 Task: Look for space in Zürich (Kreis 7), Switzerland from 9th June, 2023 to 11th June, 2023 for 2 adults in price range Rs.6000 to Rs.10000. Place can be entire place with 2 bedrooms having 2 beds and 1 bathroom. Property type can be house, flat, guest house. Amenities needed are: wifi. Booking option can be shelf check-in. Required host language is English.
Action: Mouse moved to (451, 82)
Screenshot: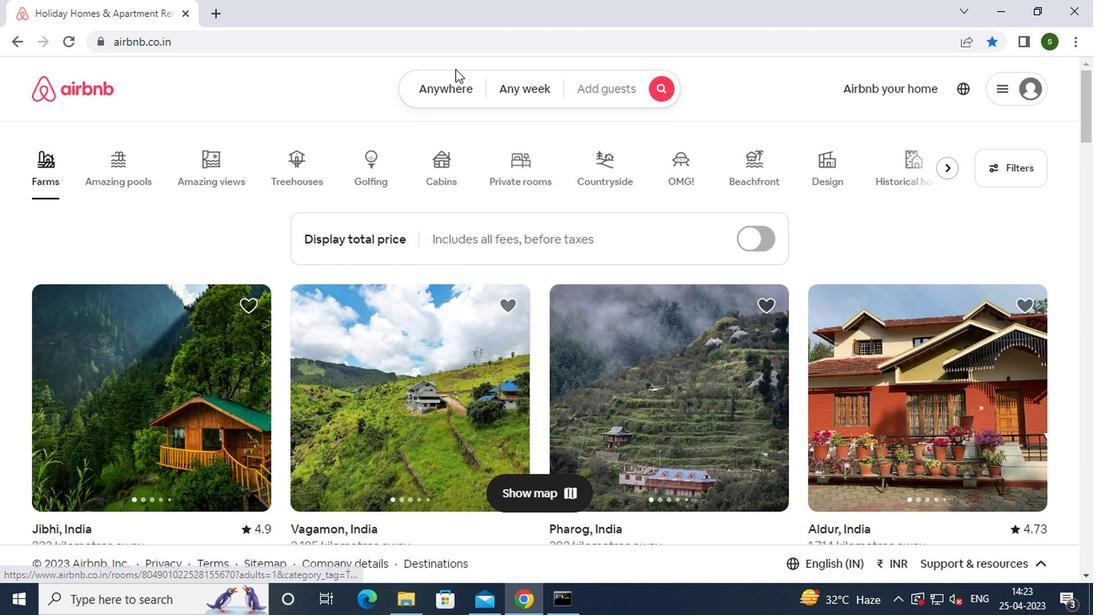 
Action: Mouse pressed left at (451, 82)
Screenshot: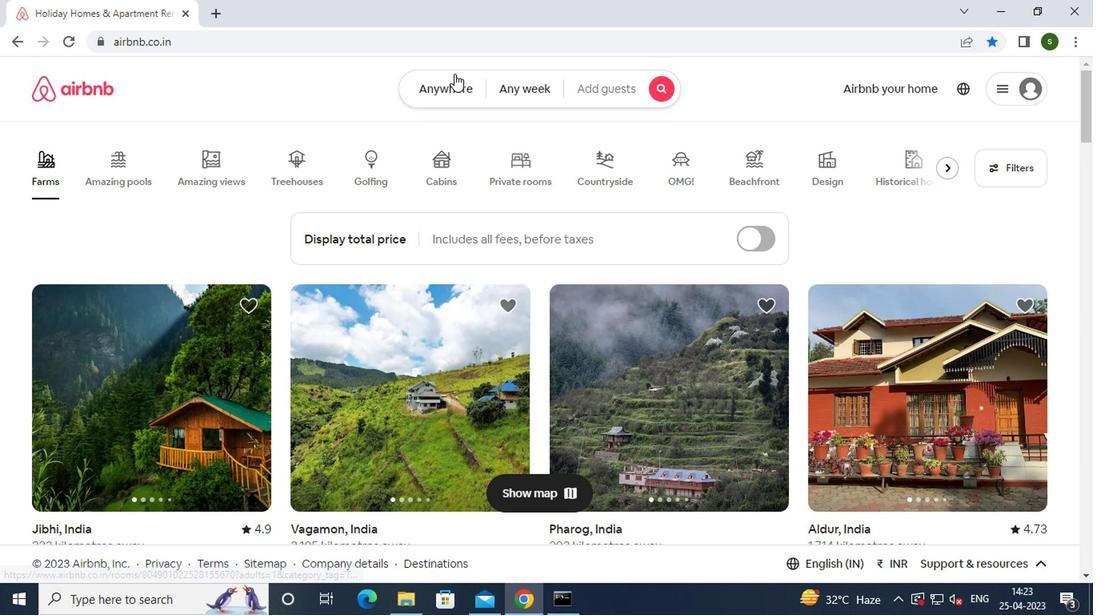
Action: Mouse moved to (343, 140)
Screenshot: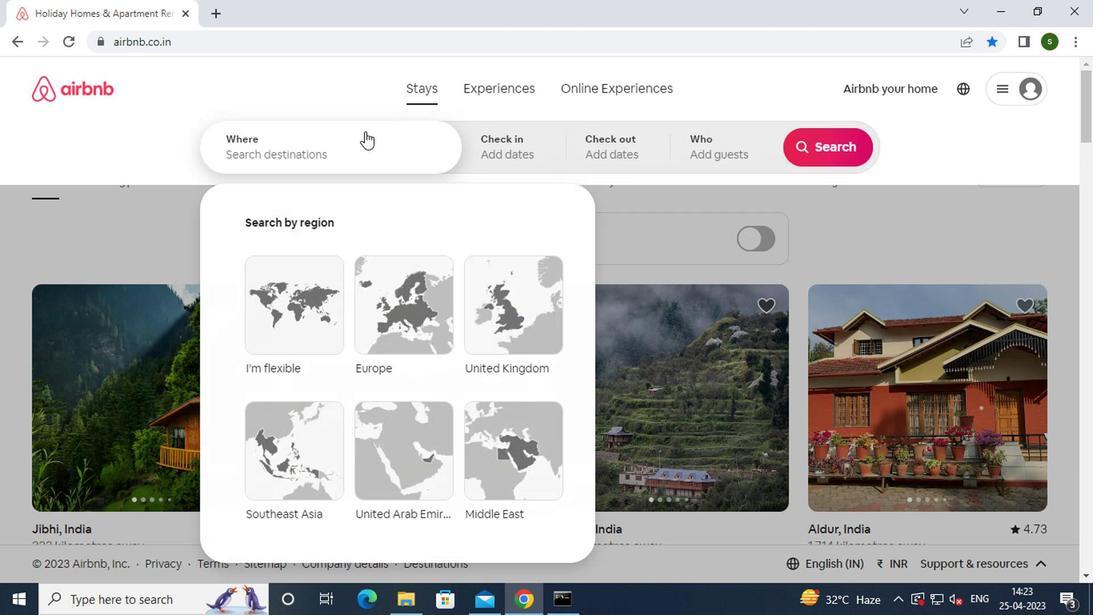 
Action: Mouse pressed left at (343, 140)
Screenshot: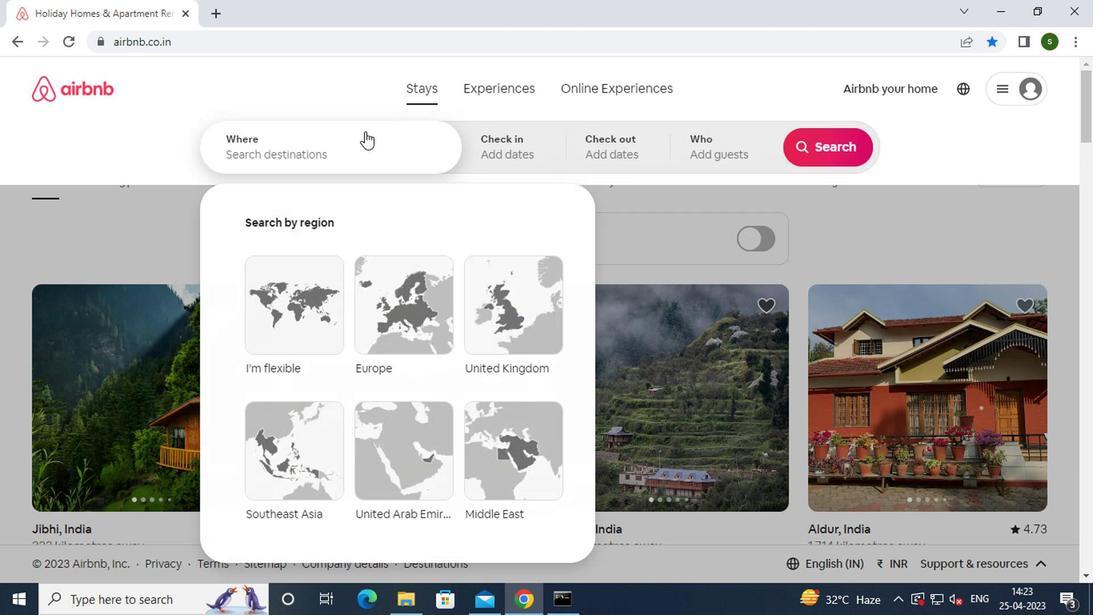 
Action: Key pressed z<Key.caps_lock>urich<Key.space><Key.shift_r>(<Key.caps_lock>k<Key.caps_lock>reis<Key.space>7<Key.shift_r><Key.shift_r><Key.shift_r>),<Key.space><Key.caps_lock>s<Key.caps_lock>witzerland<Key.enter>
Screenshot: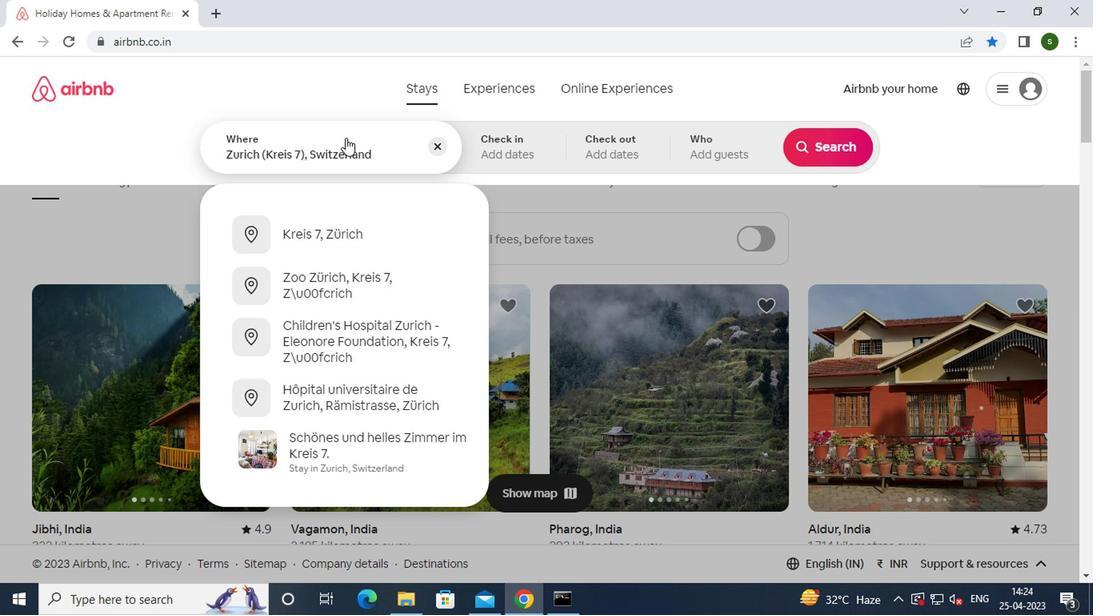 
Action: Mouse moved to (809, 282)
Screenshot: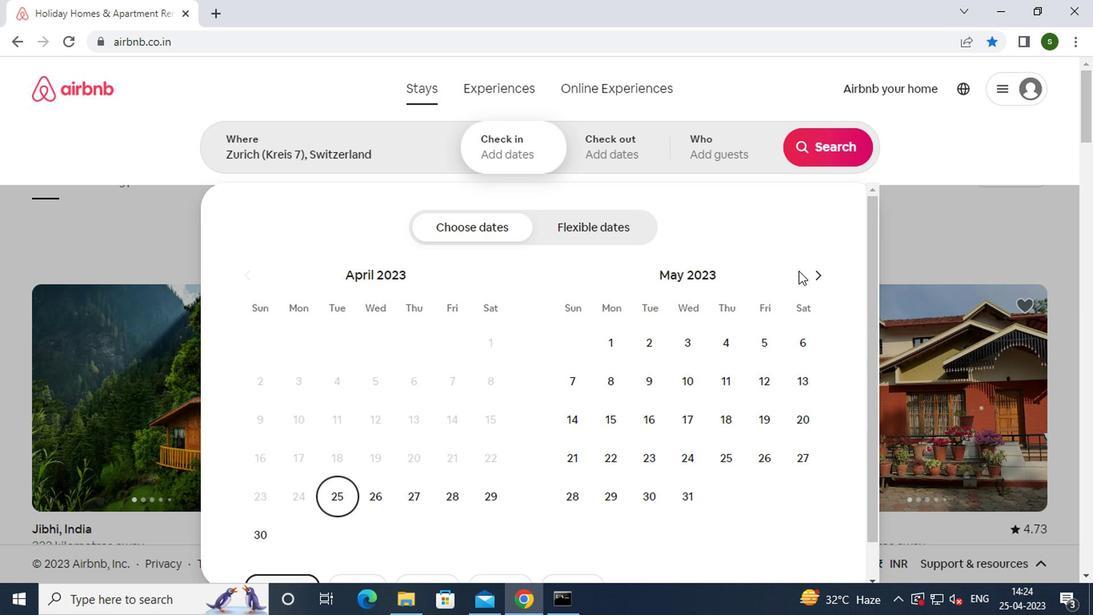 
Action: Mouse pressed left at (809, 282)
Screenshot: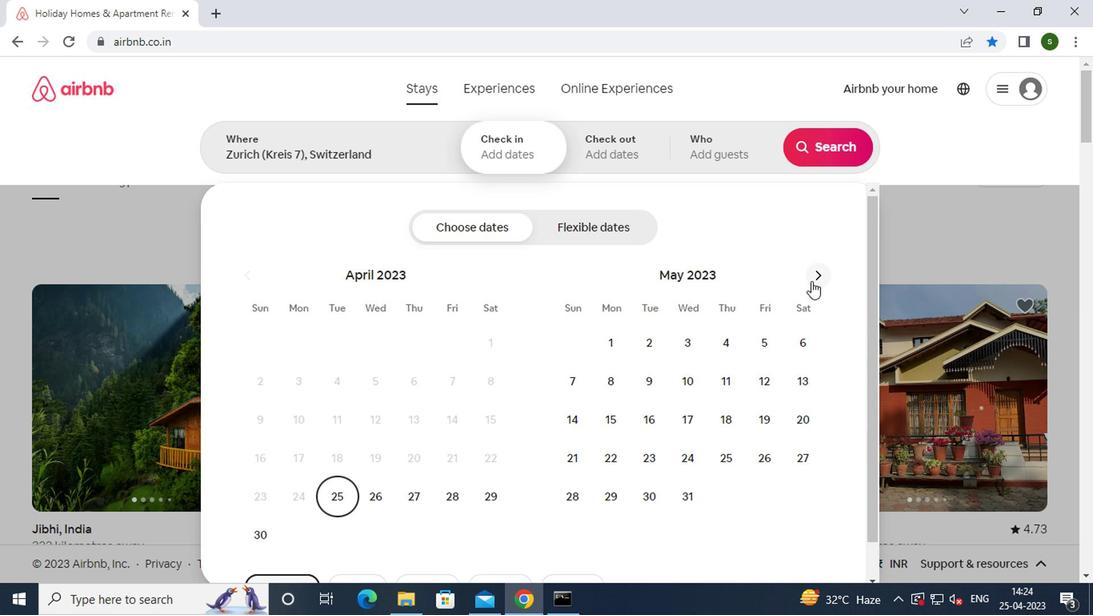 
Action: Mouse moved to (764, 379)
Screenshot: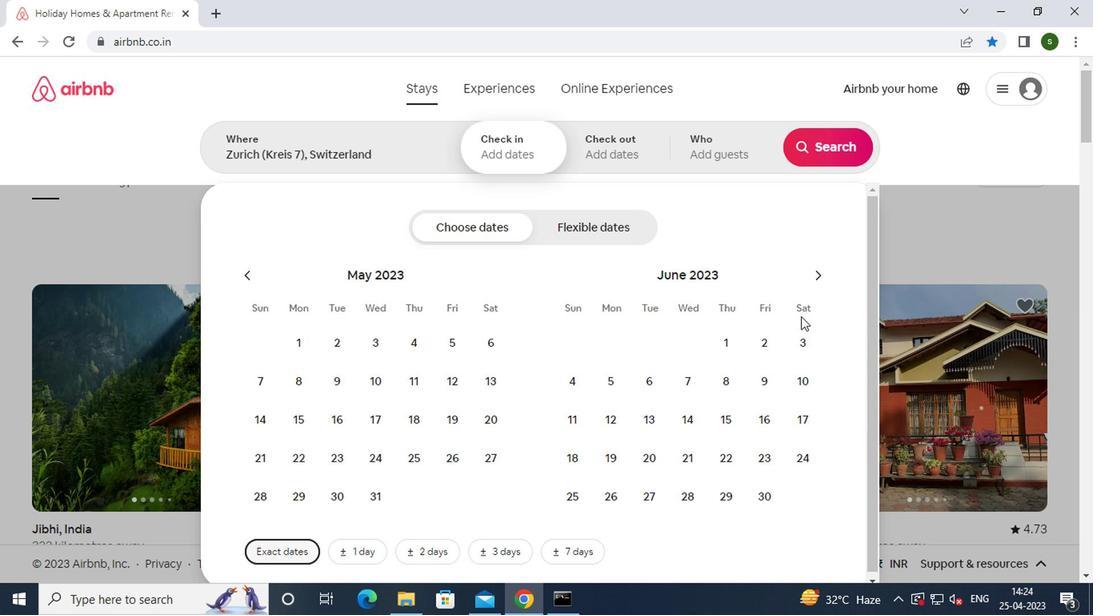 
Action: Mouse pressed left at (764, 379)
Screenshot: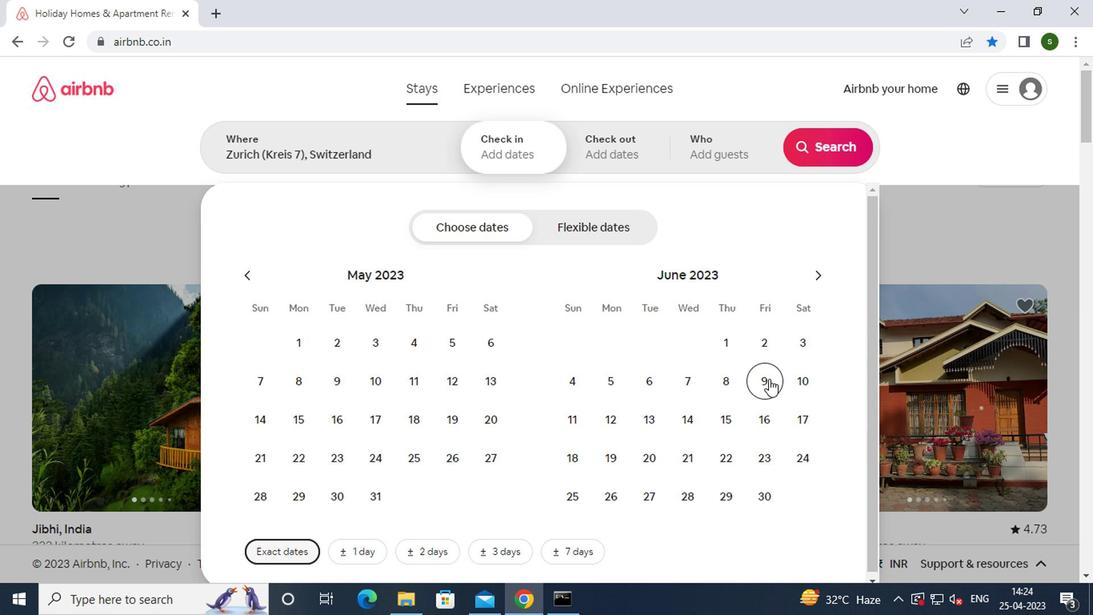 
Action: Mouse moved to (579, 420)
Screenshot: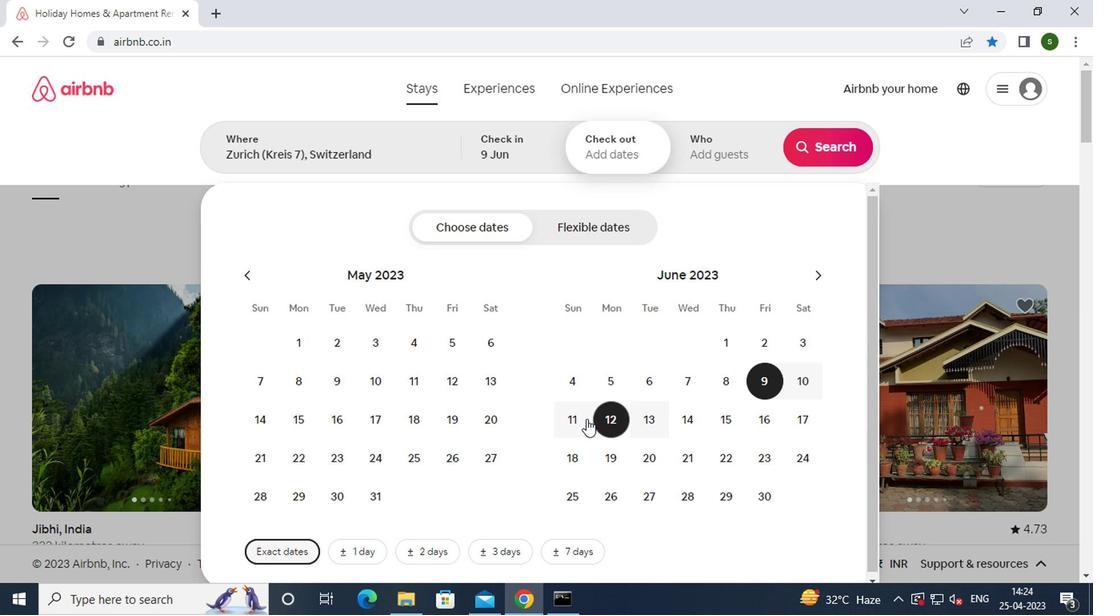 
Action: Mouse pressed left at (579, 420)
Screenshot: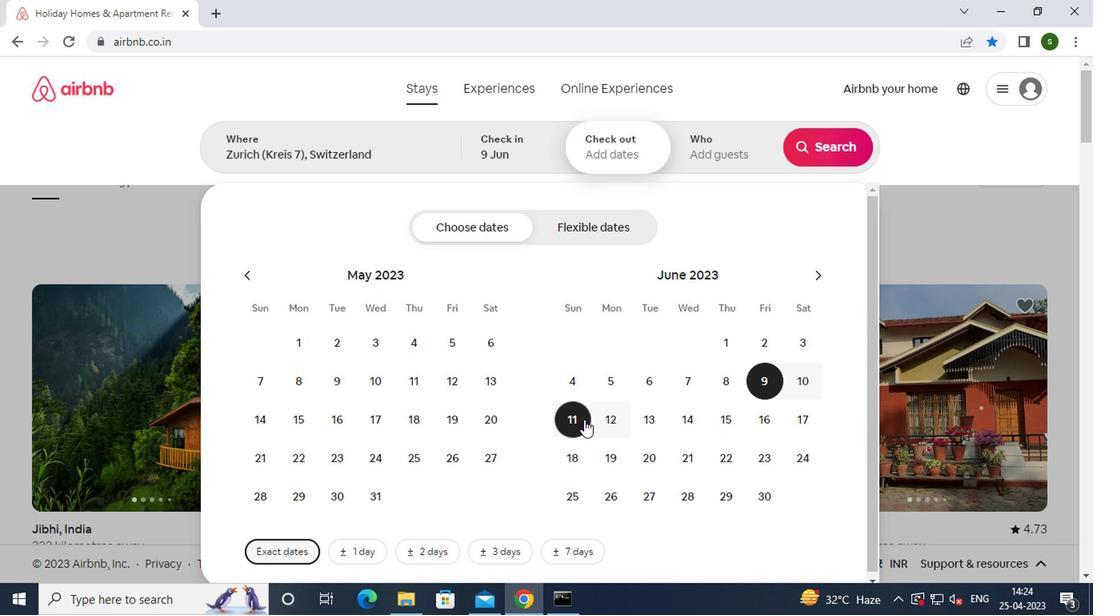 
Action: Mouse moved to (721, 157)
Screenshot: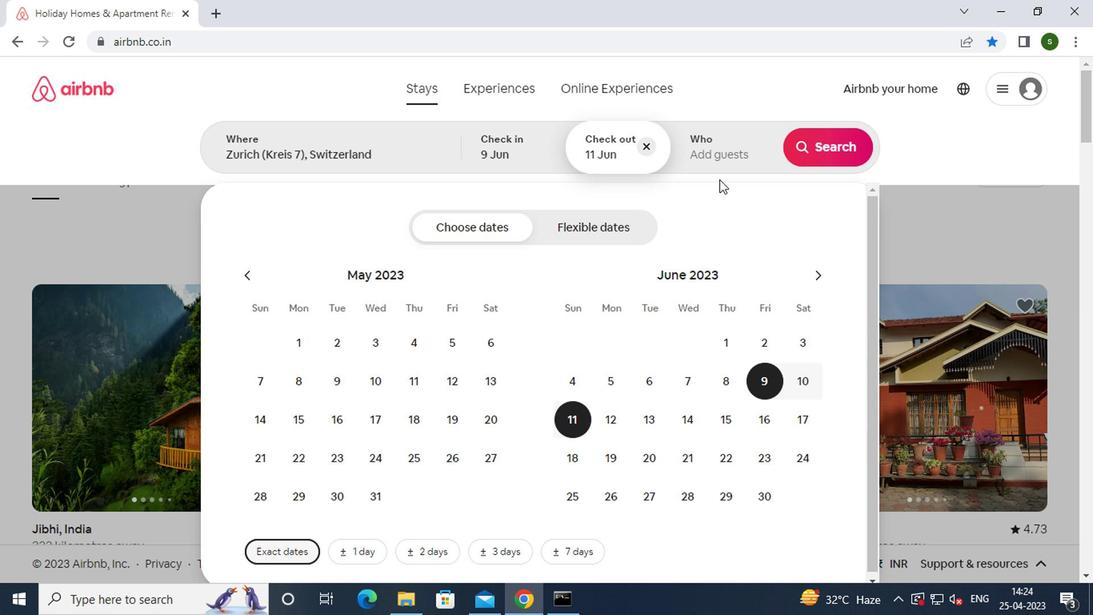 
Action: Mouse pressed left at (721, 157)
Screenshot: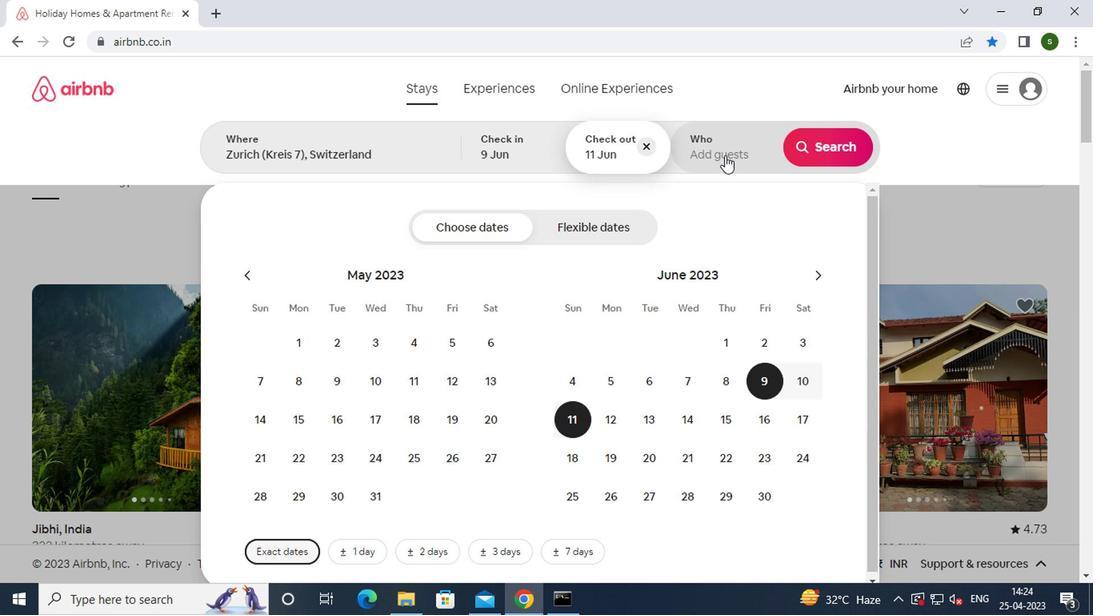 
Action: Mouse moved to (831, 234)
Screenshot: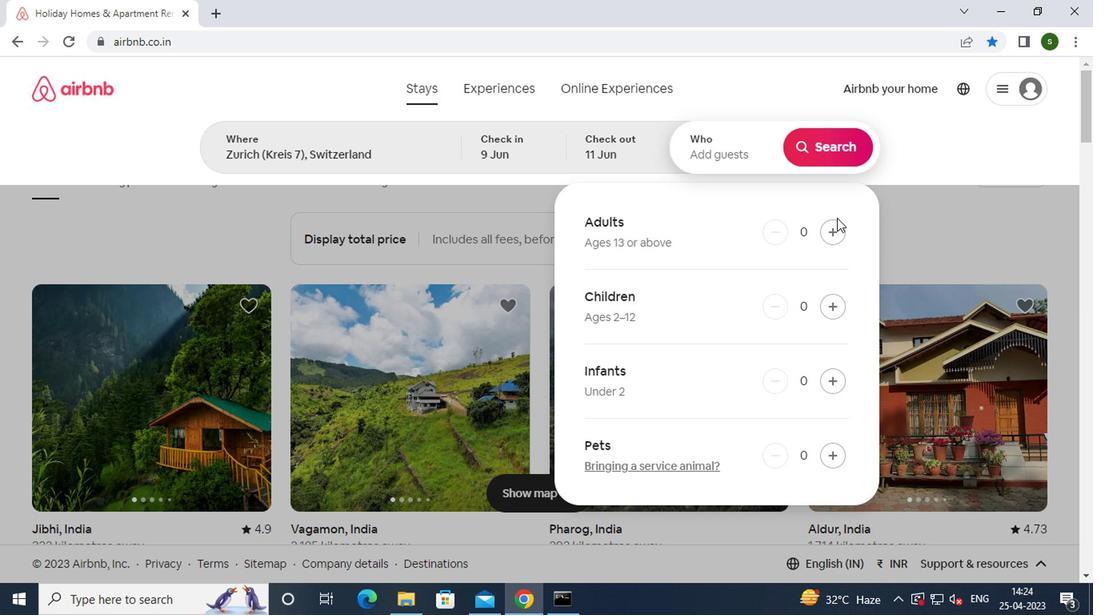 
Action: Mouse pressed left at (831, 234)
Screenshot: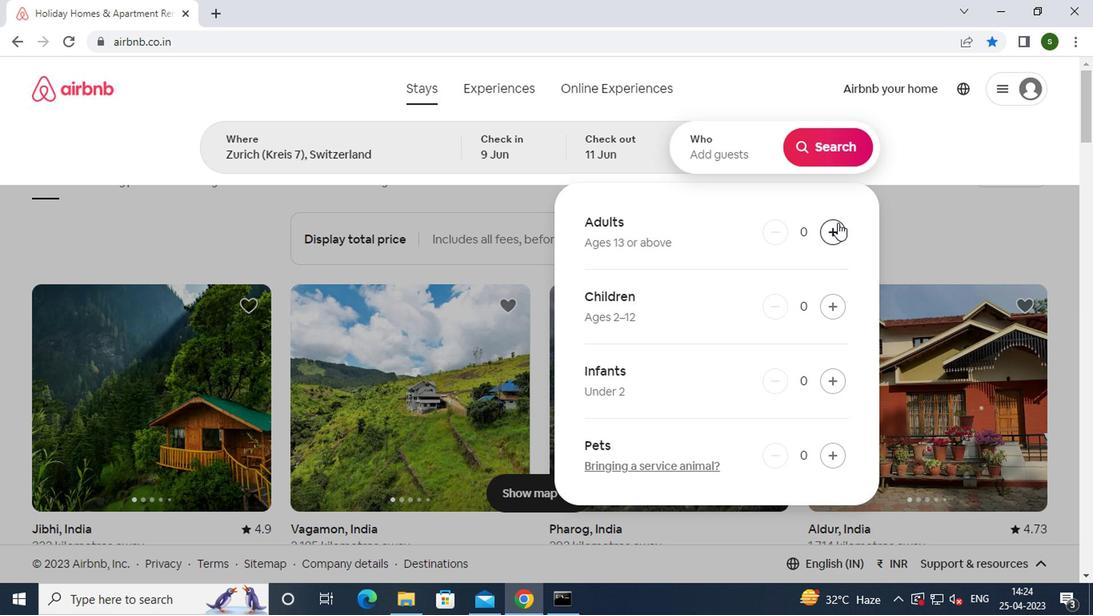 
Action: Mouse pressed left at (831, 234)
Screenshot: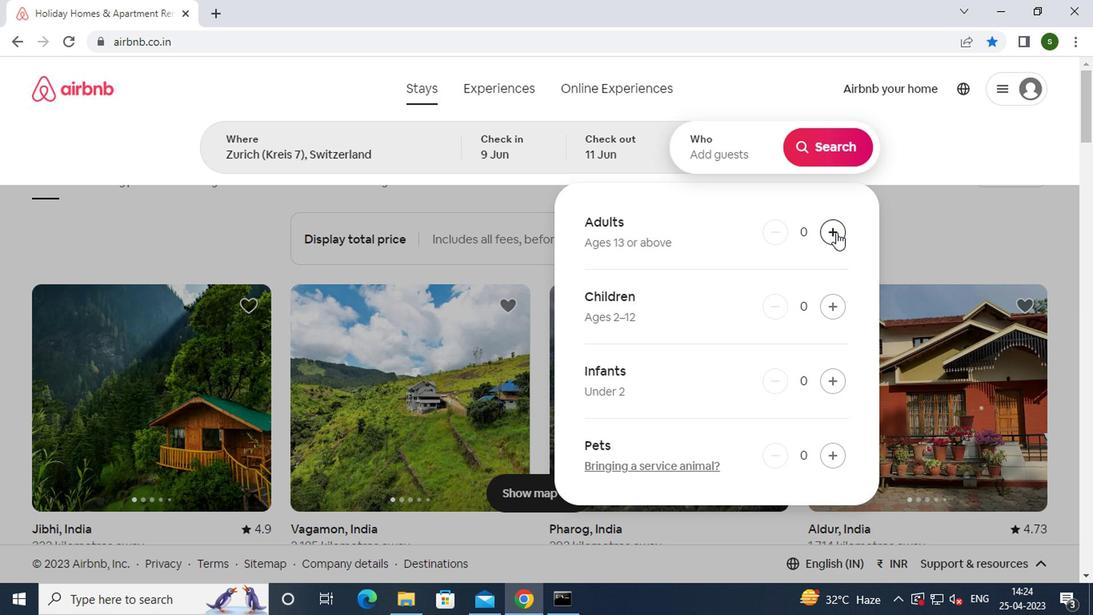 
Action: Mouse moved to (828, 154)
Screenshot: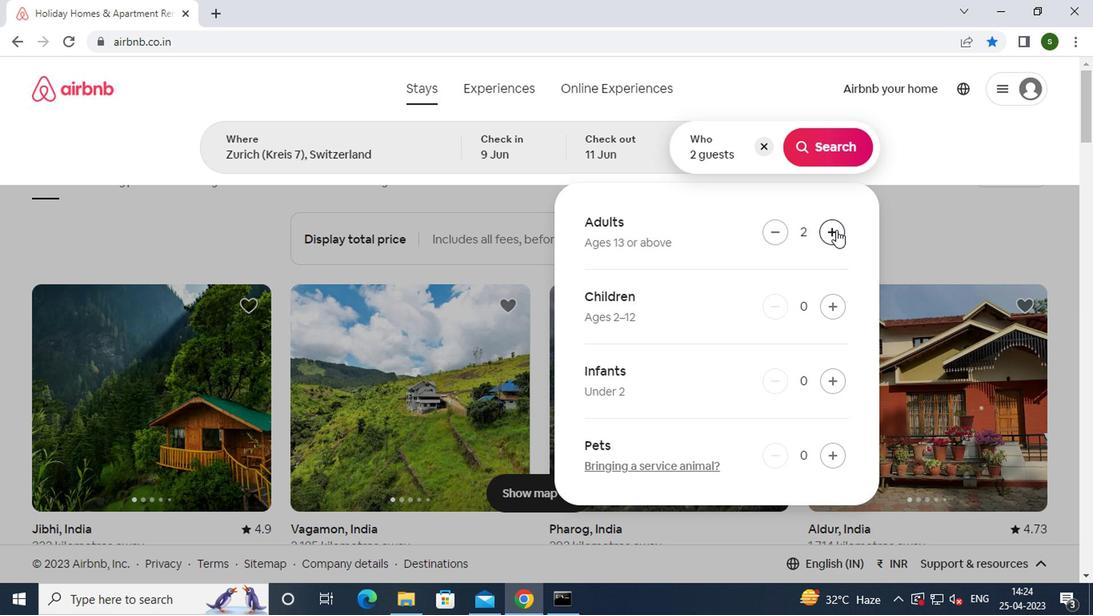 
Action: Mouse pressed left at (828, 154)
Screenshot: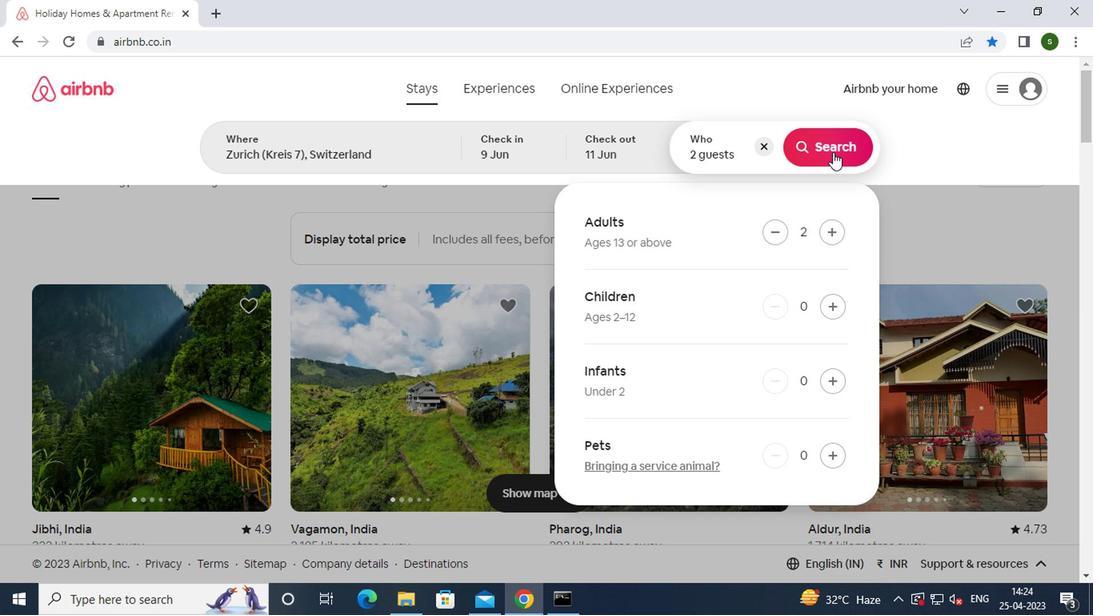 
Action: Mouse moved to (1020, 166)
Screenshot: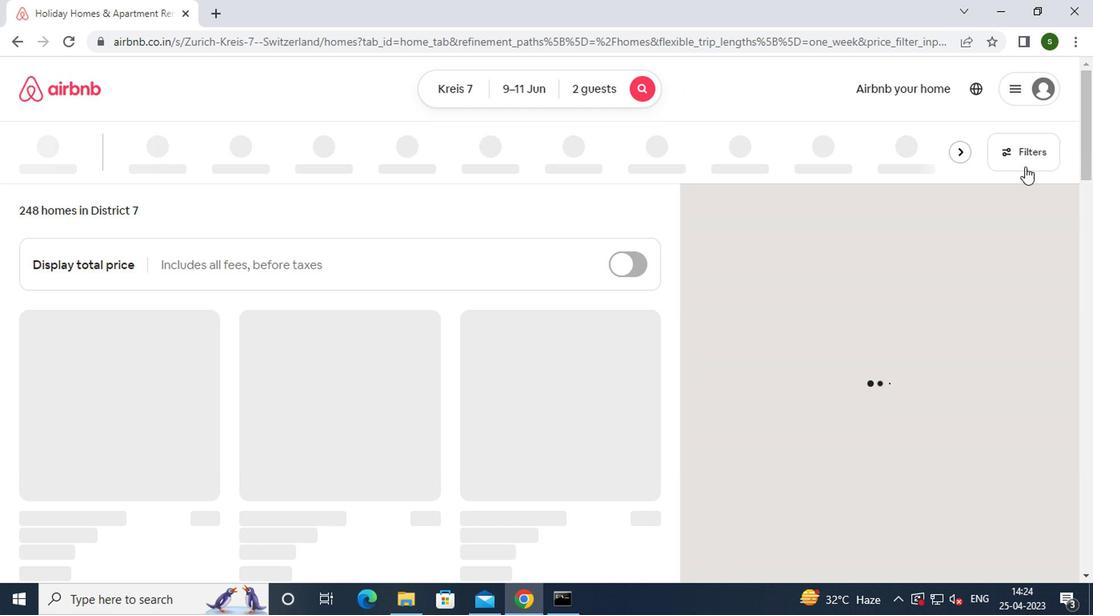 
Action: Mouse pressed left at (1020, 166)
Screenshot: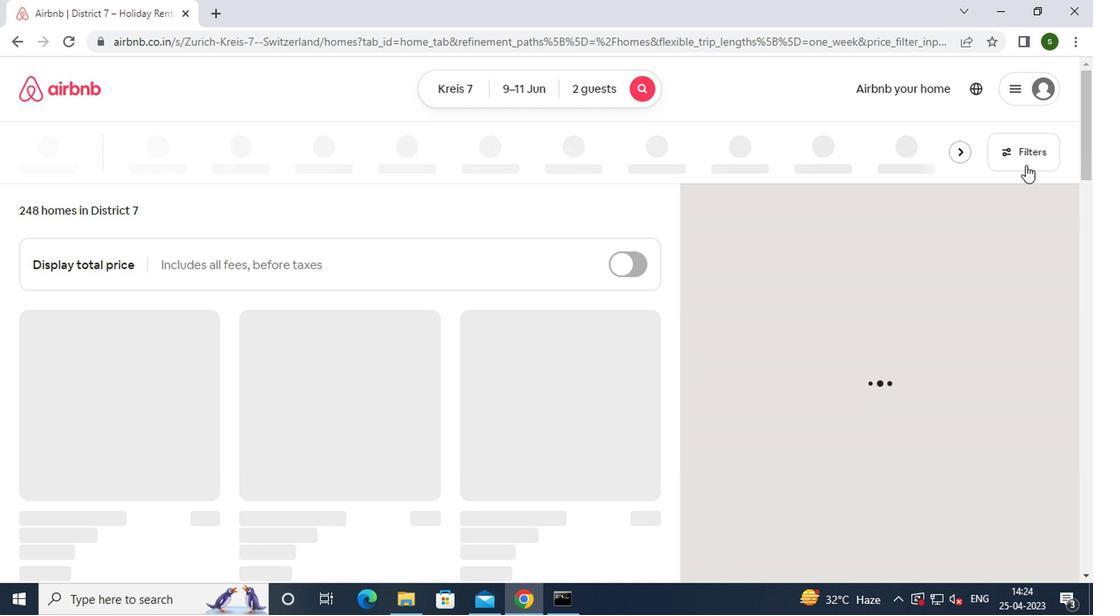 
Action: Mouse moved to (449, 350)
Screenshot: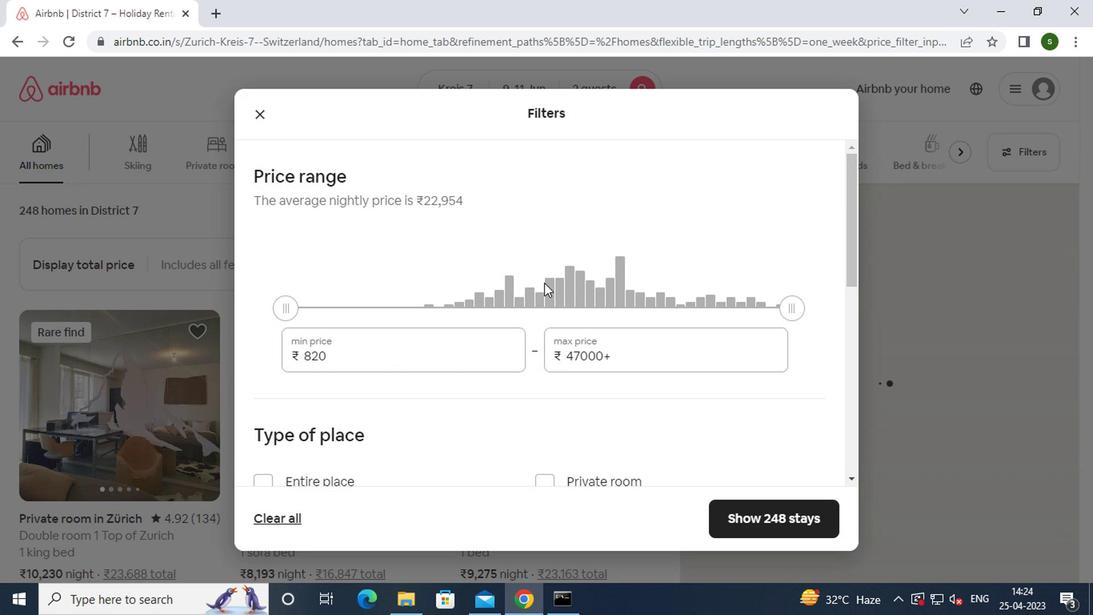 
Action: Mouse pressed left at (449, 350)
Screenshot: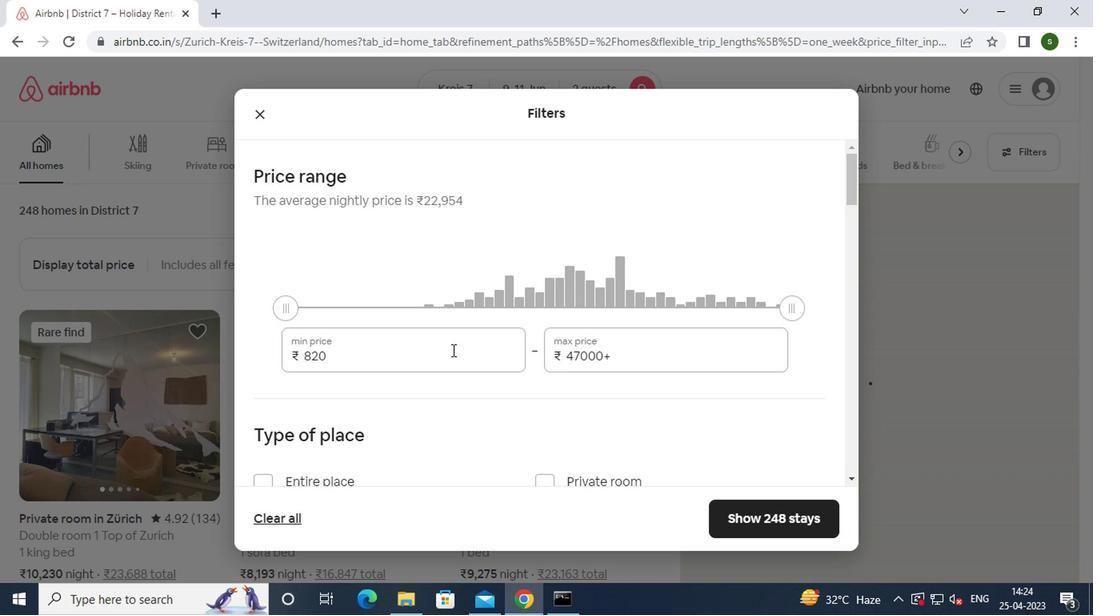 
Action: Key pressed <Key.backspace><Key.backspace><Key.backspace><Key.backspace><Key.backspace>6000
Screenshot: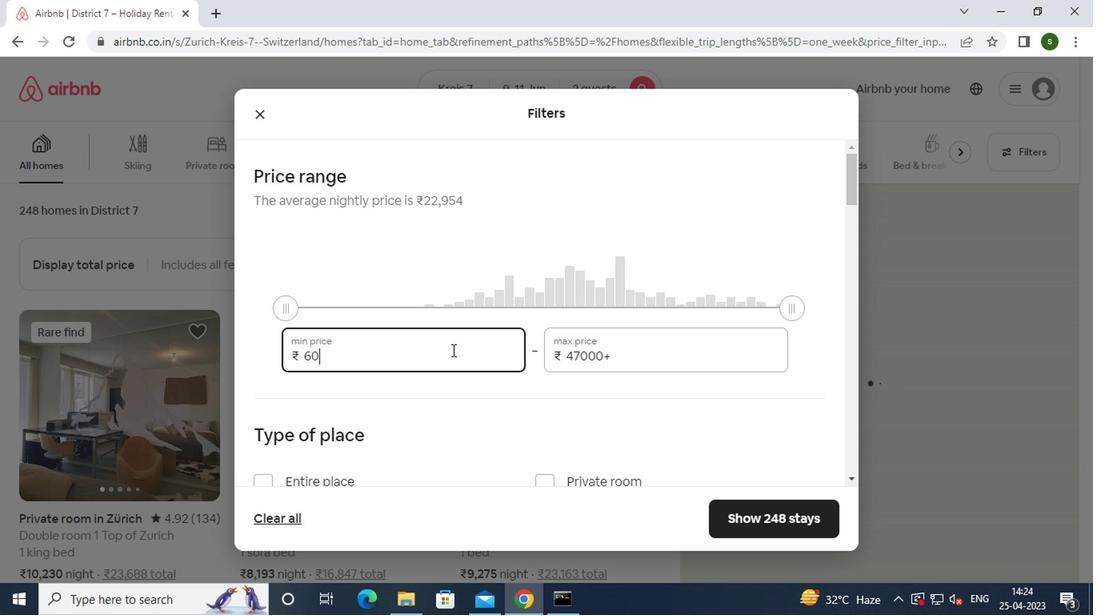 
Action: Mouse moved to (635, 358)
Screenshot: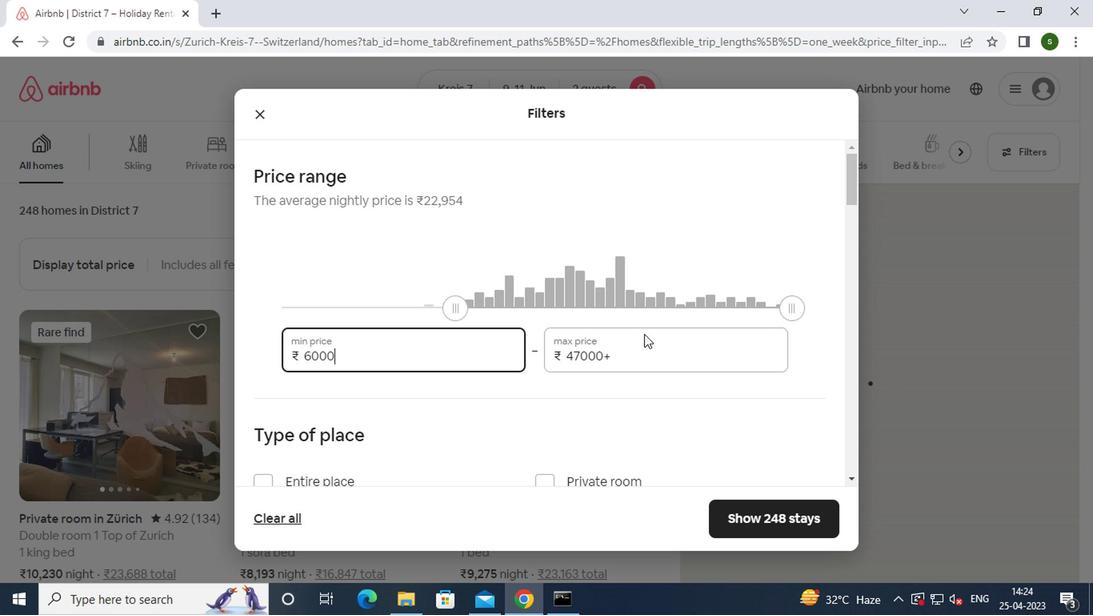 
Action: Mouse pressed left at (635, 358)
Screenshot: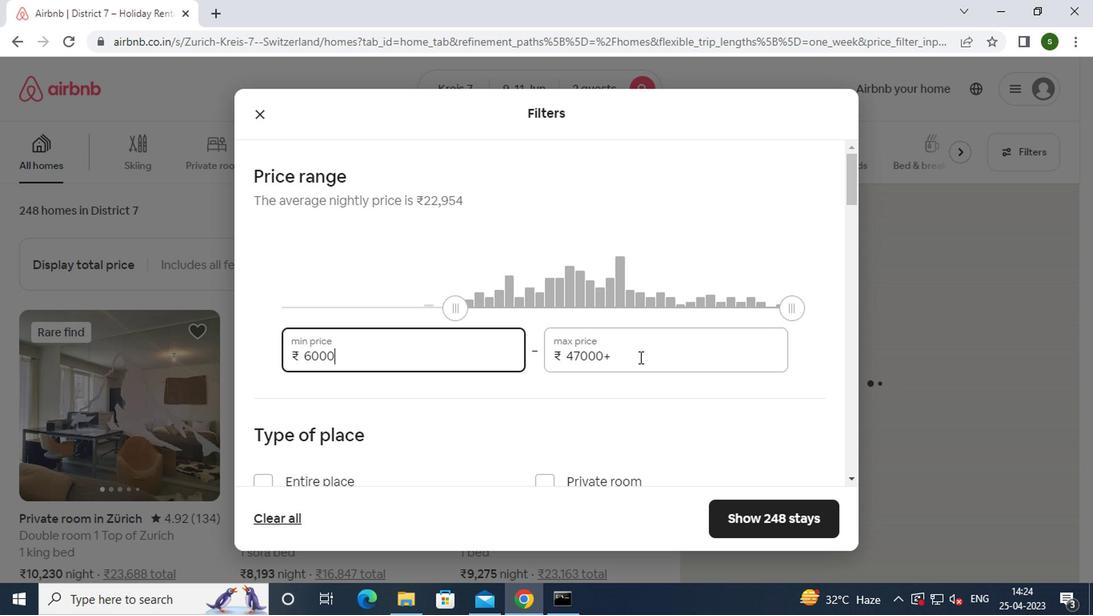 
Action: Key pressed <Key.backspace><Key.backspace><Key.backspace><Key.backspace><Key.backspace><Key.backspace><Key.backspace><Key.backspace><Key.backspace><Key.backspace><Key.backspace><Key.backspace><Key.backspace><Key.backspace>10000
Screenshot: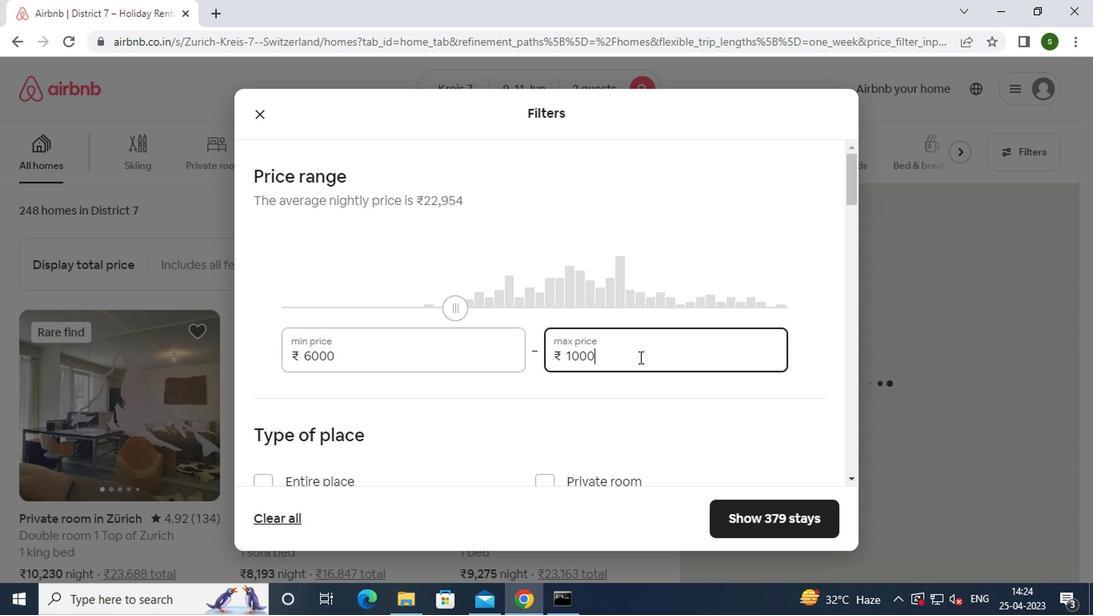 
Action: Mouse moved to (554, 366)
Screenshot: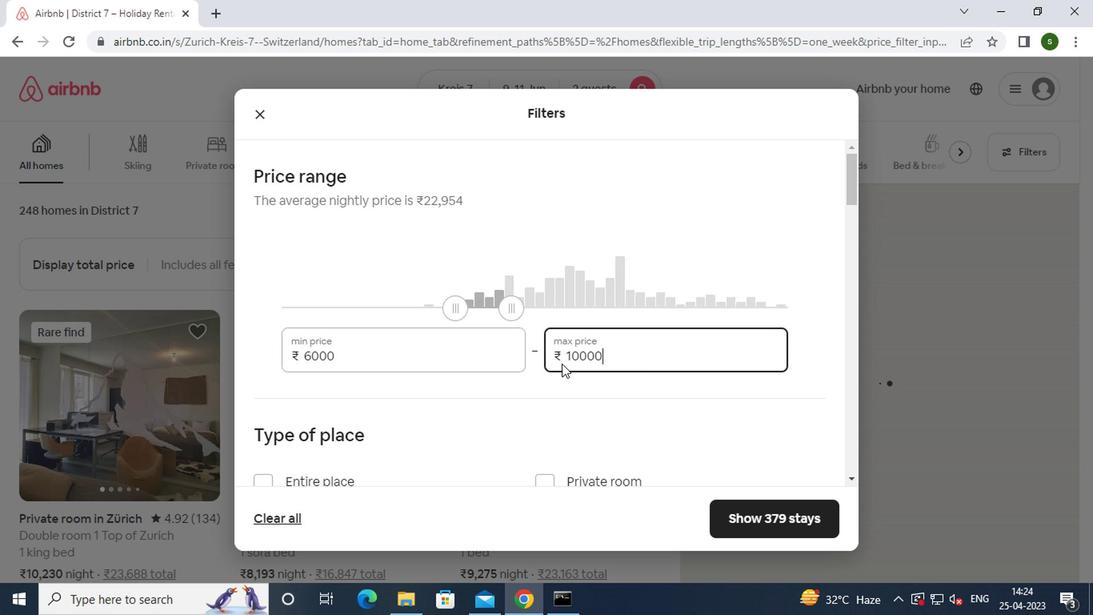 
Action: Mouse scrolled (554, 366) with delta (0, 0)
Screenshot: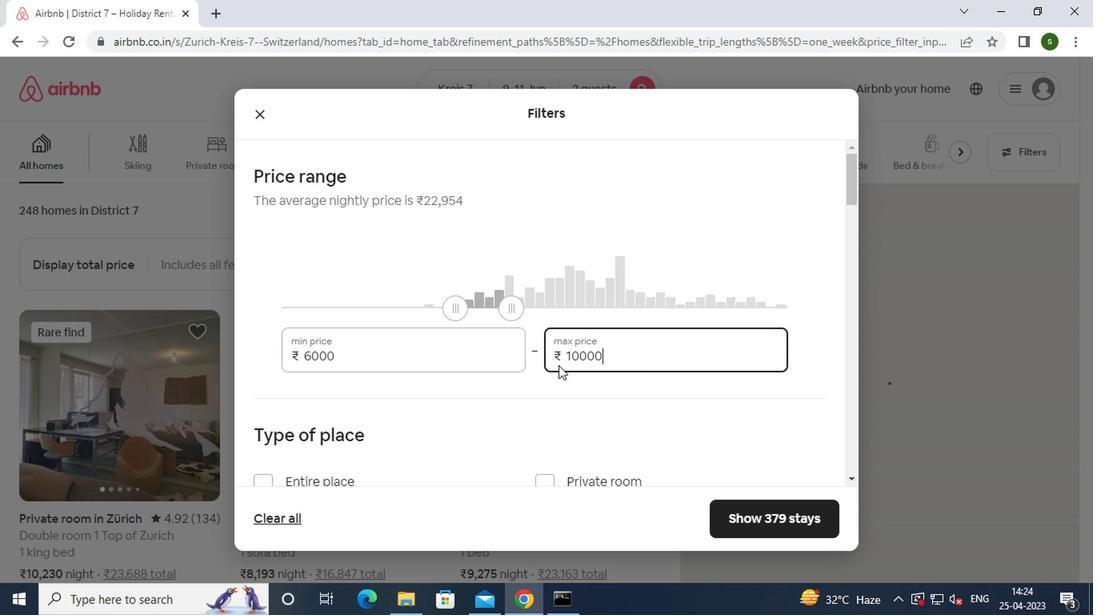 
Action: Mouse scrolled (554, 366) with delta (0, 0)
Screenshot: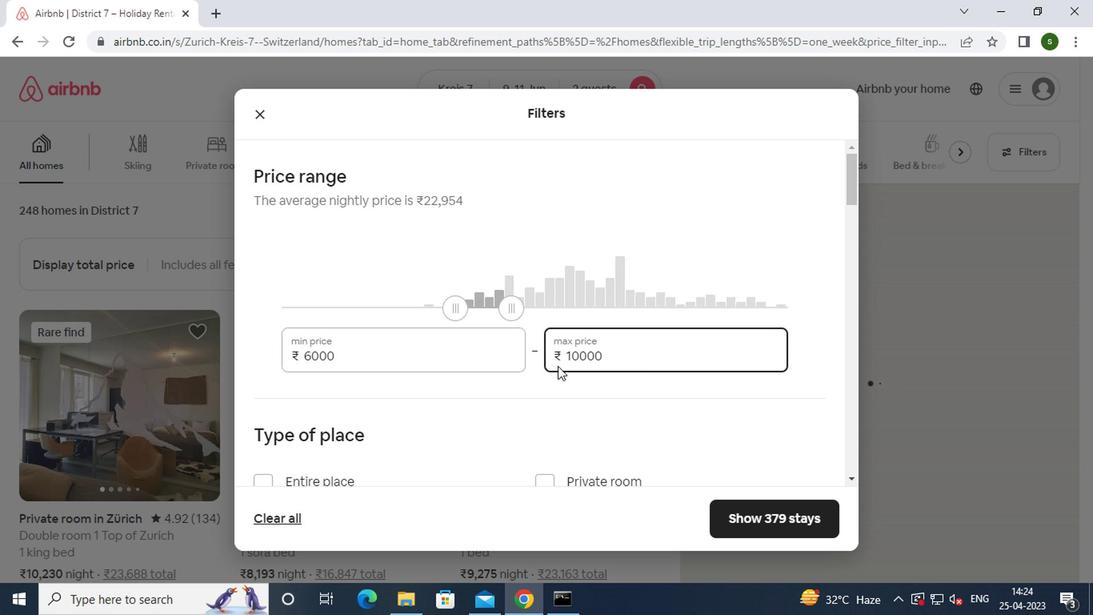 
Action: Mouse scrolled (554, 366) with delta (0, 0)
Screenshot: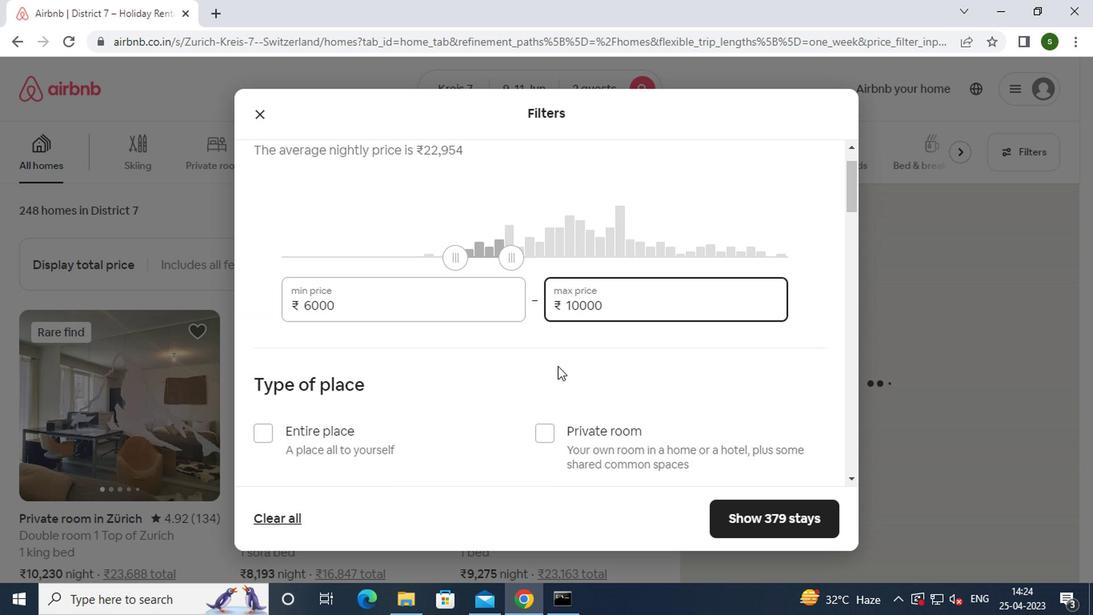 
Action: Mouse moved to (332, 260)
Screenshot: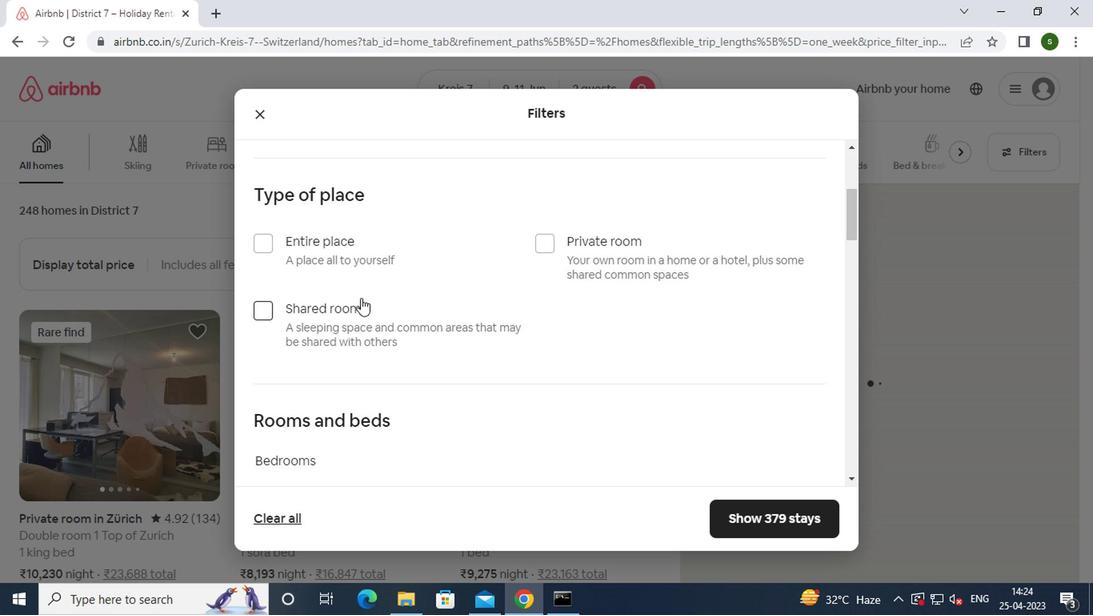 
Action: Mouse pressed left at (332, 260)
Screenshot: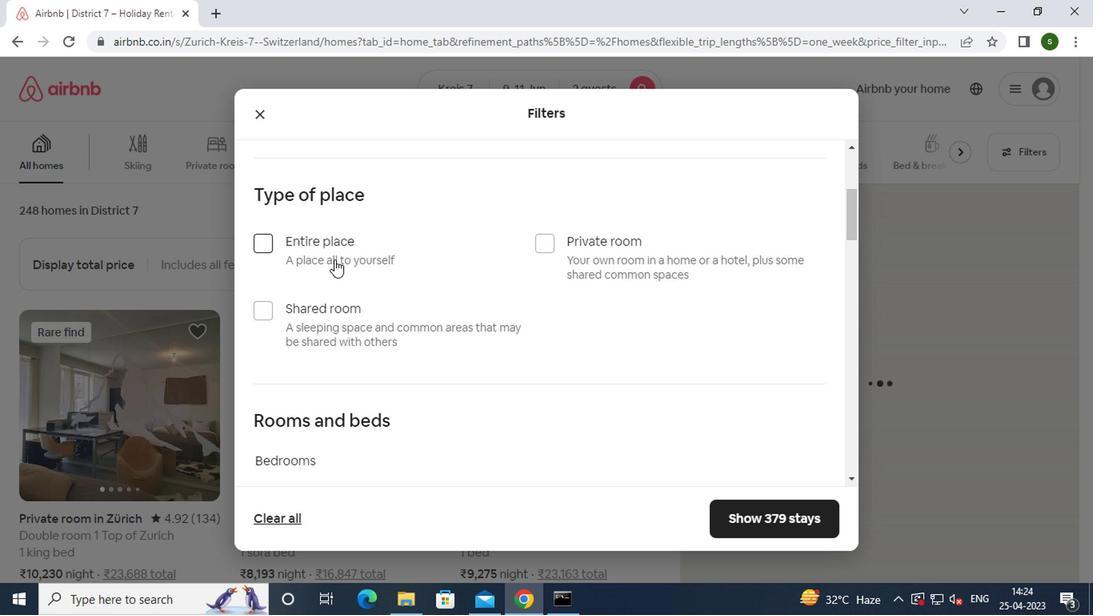 
Action: Mouse moved to (404, 256)
Screenshot: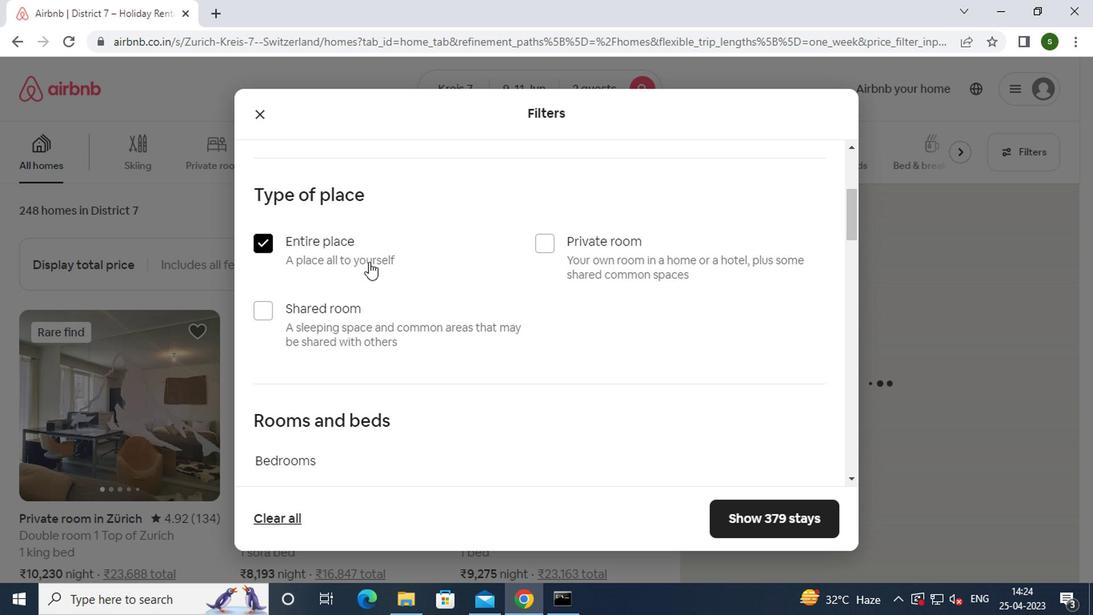 
Action: Mouse scrolled (404, 255) with delta (0, -1)
Screenshot: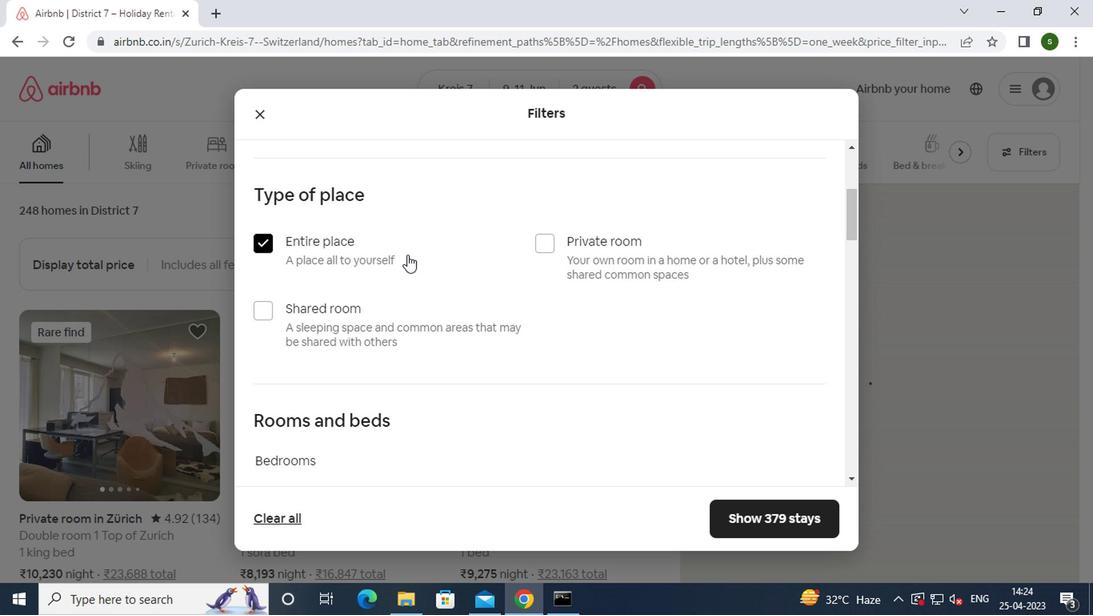 
Action: Mouse scrolled (404, 255) with delta (0, -1)
Screenshot: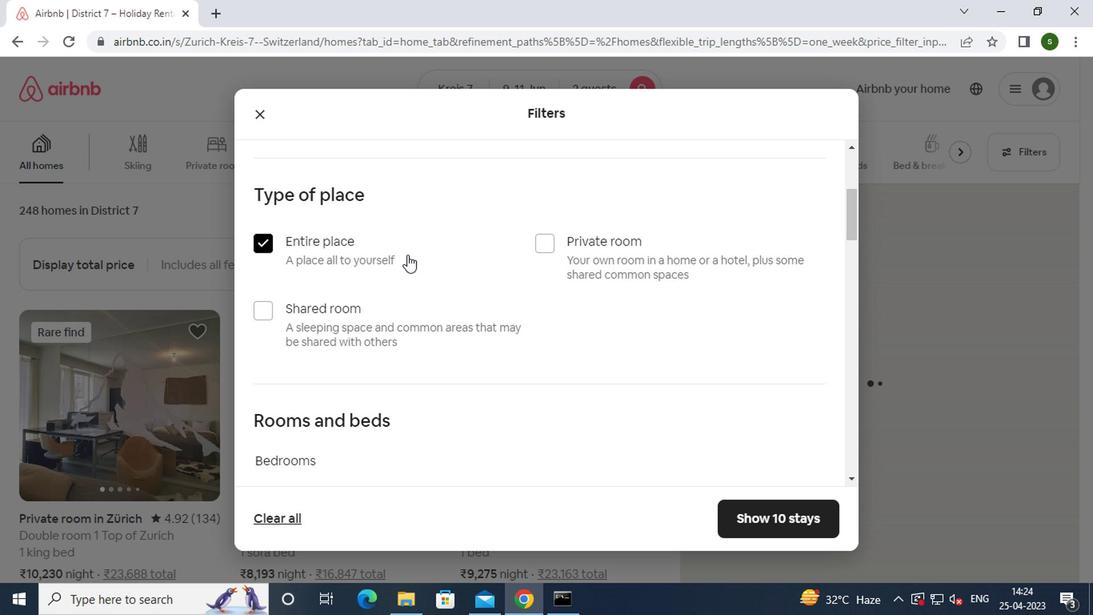 
Action: Mouse scrolled (404, 255) with delta (0, -1)
Screenshot: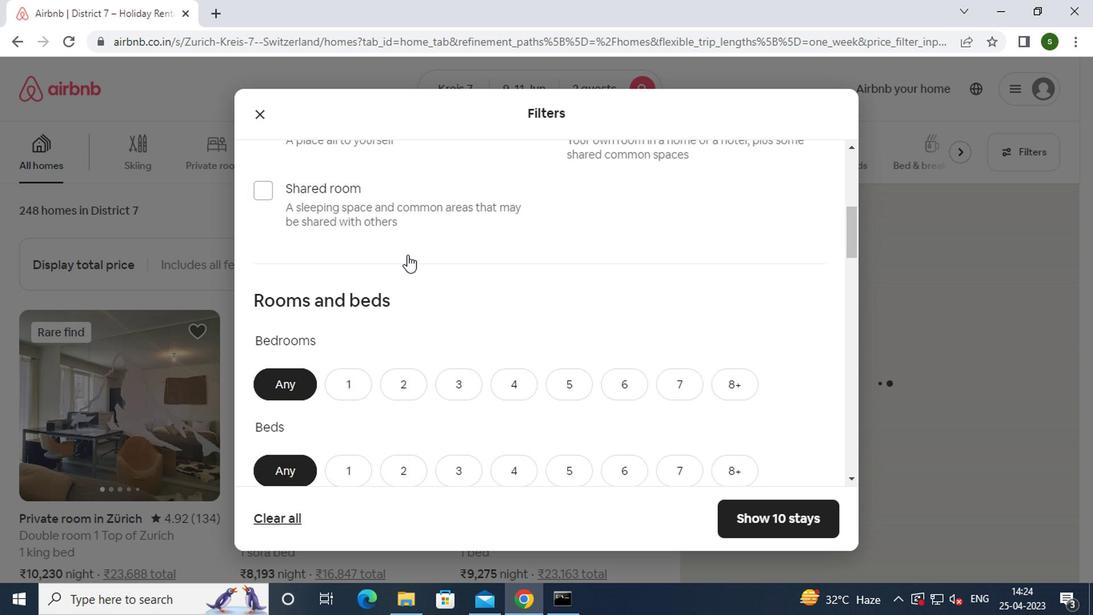 
Action: Mouse scrolled (404, 255) with delta (0, -1)
Screenshot: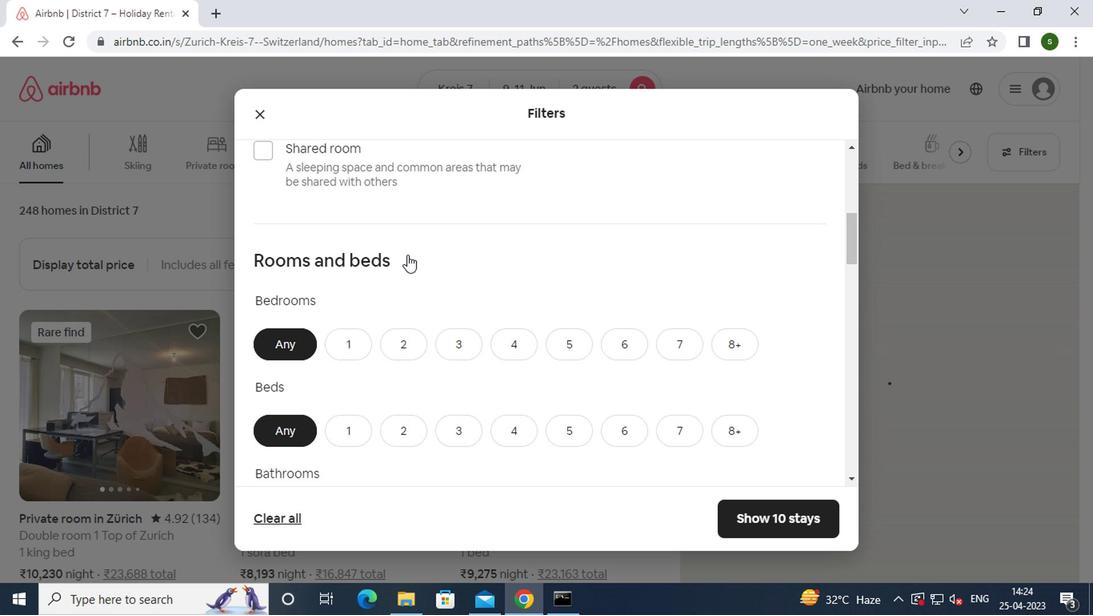 
Action: Mouse moved to (403, 195)
Screenshot: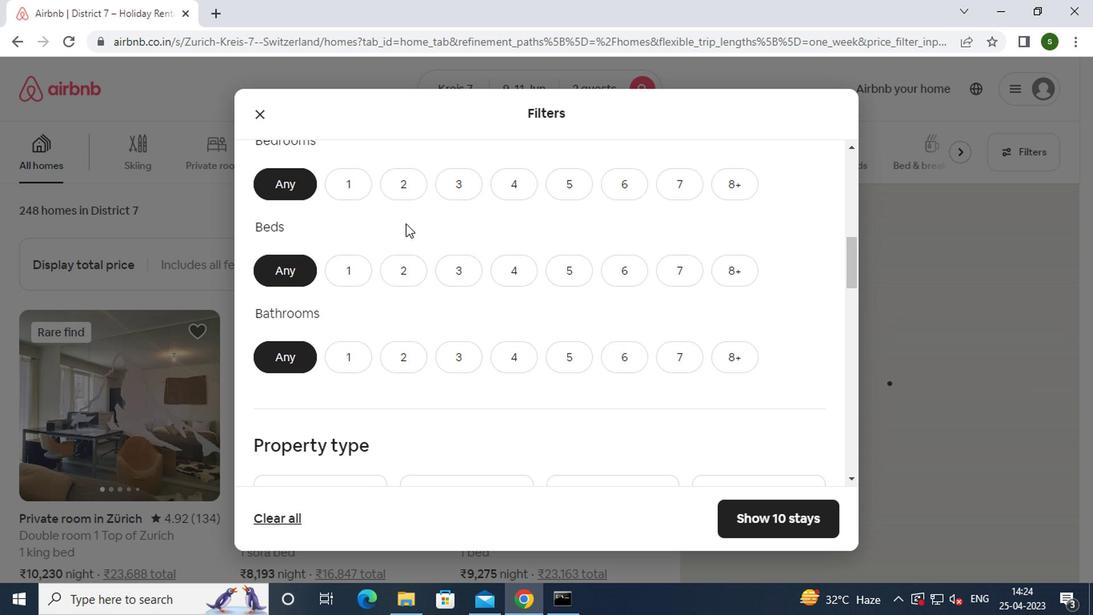 
Action: Mouse pressed left at (403, 195)
Screenshot: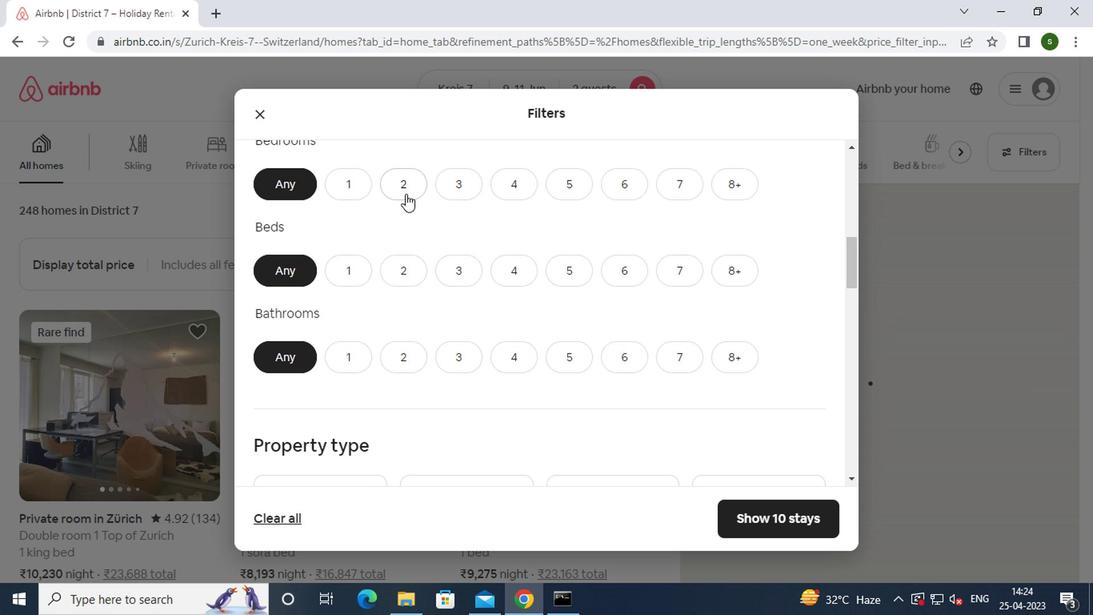
Action: Mouse moved to (399, 264)
Screenshot: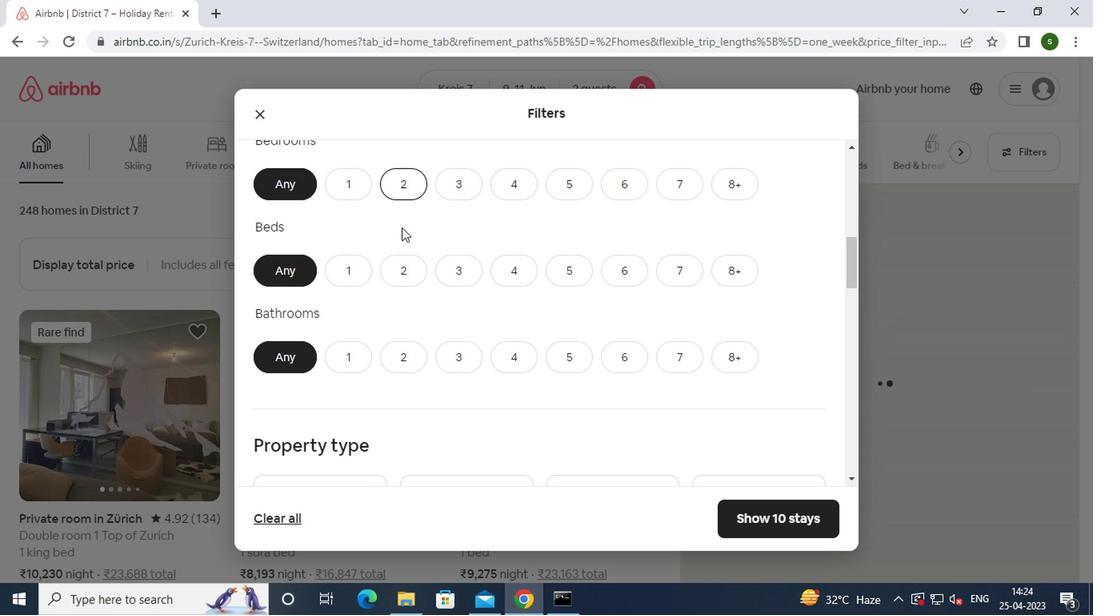 
Action: Mouse pressed left at (399, 264)
Screenshot: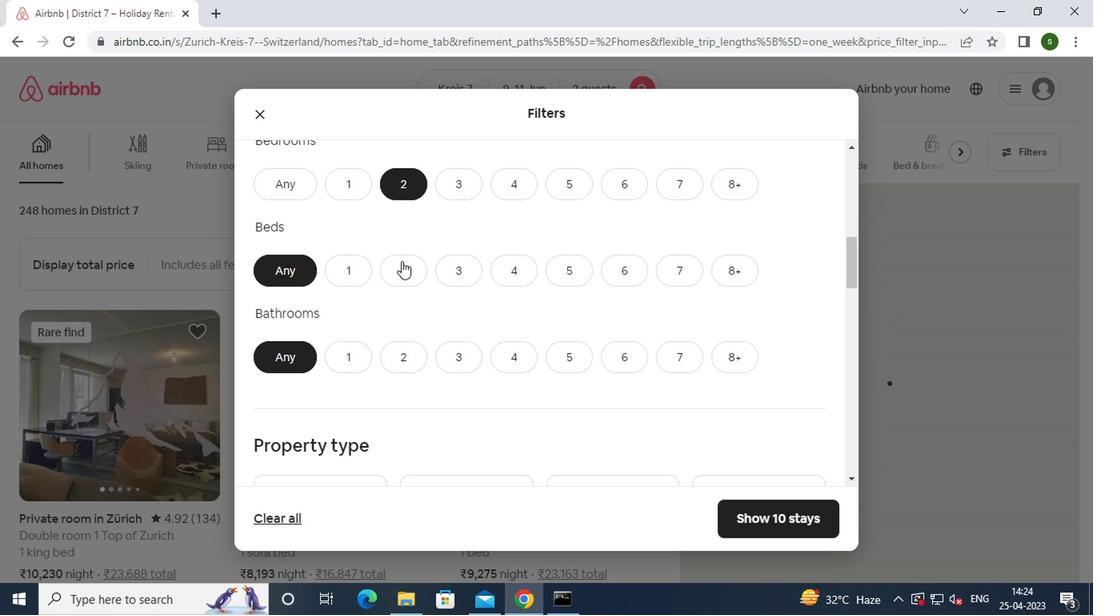
Action: Mouse moved to (338, 356)
Screenshot: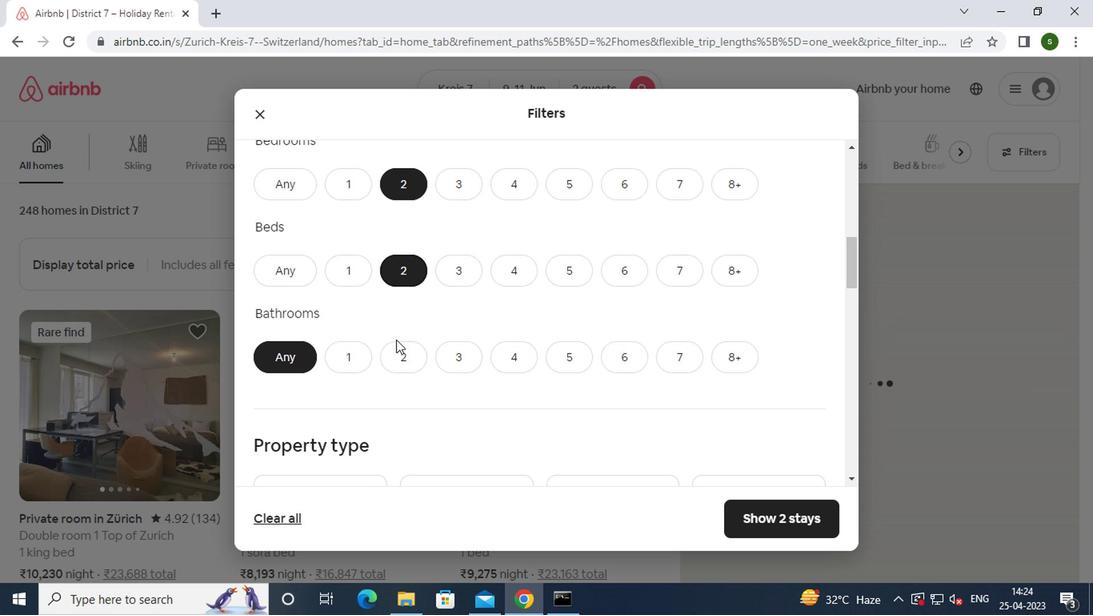 
Action: Mouse pressed left at (338, 356)
Screenshot: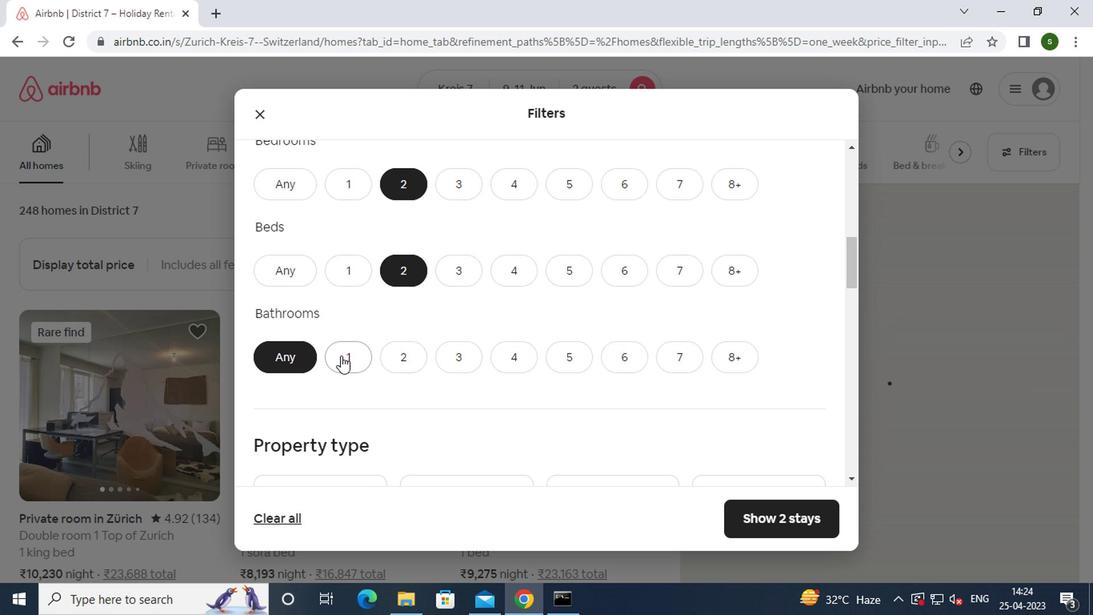 
Action: Mouse moved to (383, 332)
Screenshot: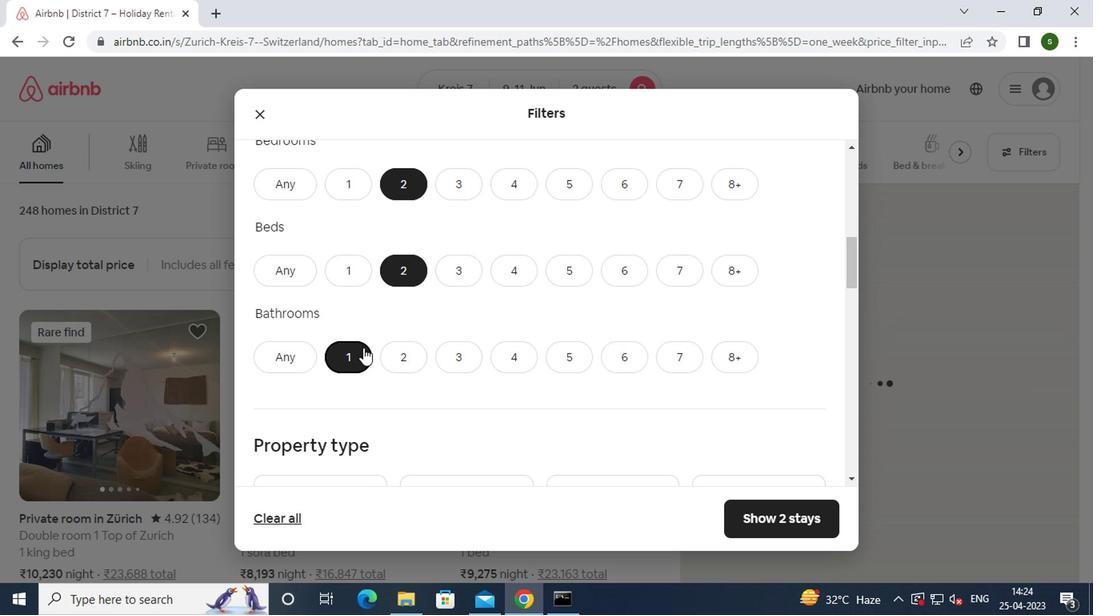 
Action: Mouse scrolled (383, 332) with delta (0, 0)
Screenshot: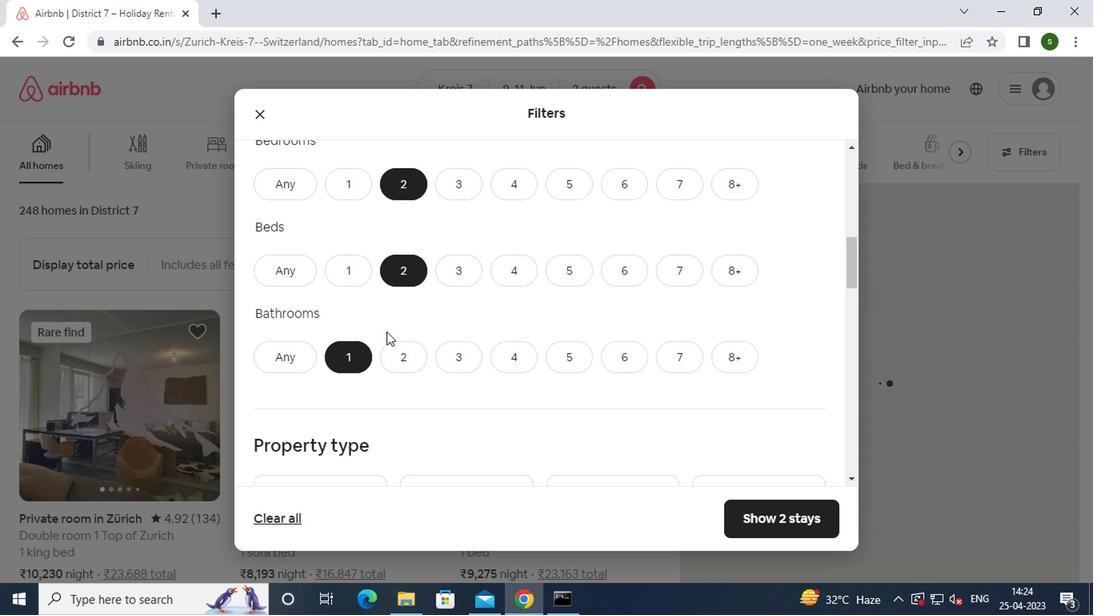 
Action: Mouse scrolled (383, 332) with delta (0, 0)
Screenshot: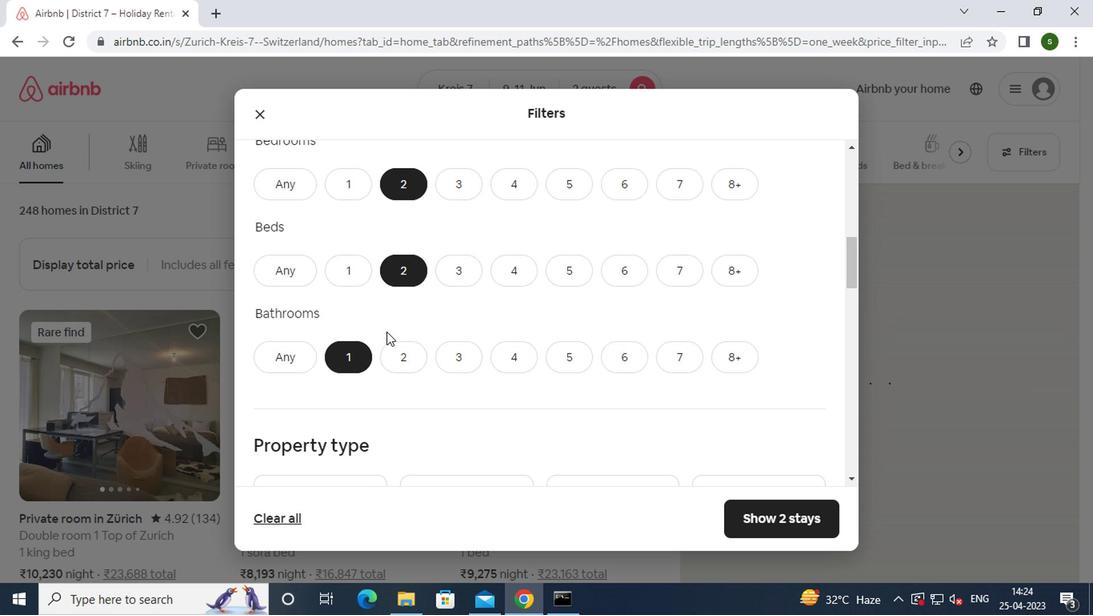 
Action: Mouse moved to (343, 348)
Screenshot: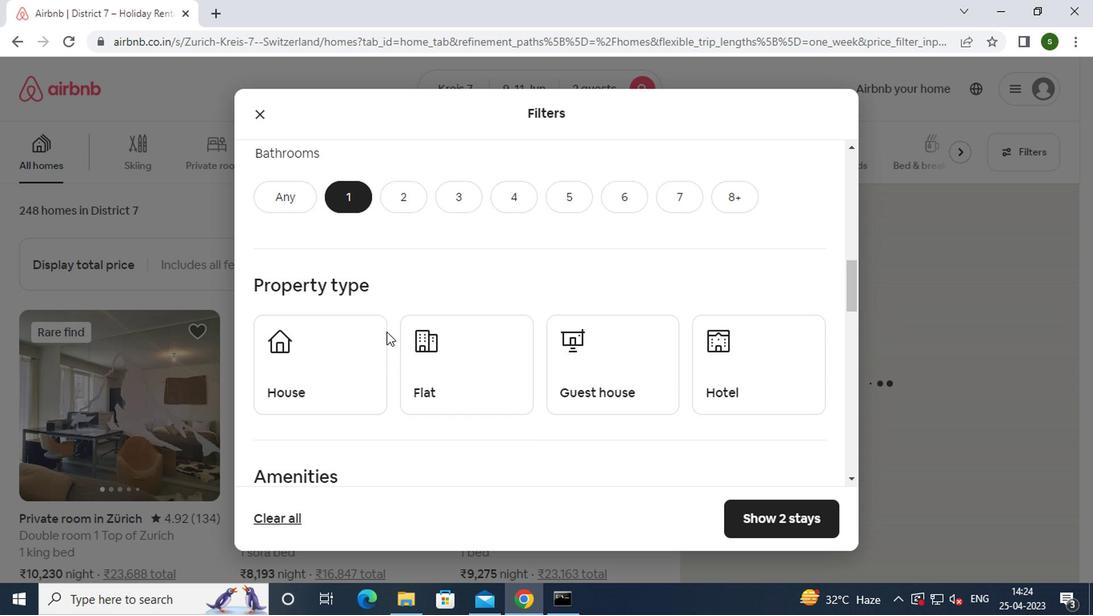 
Action: Mouse pressed left at (343, 348)
Screenshot: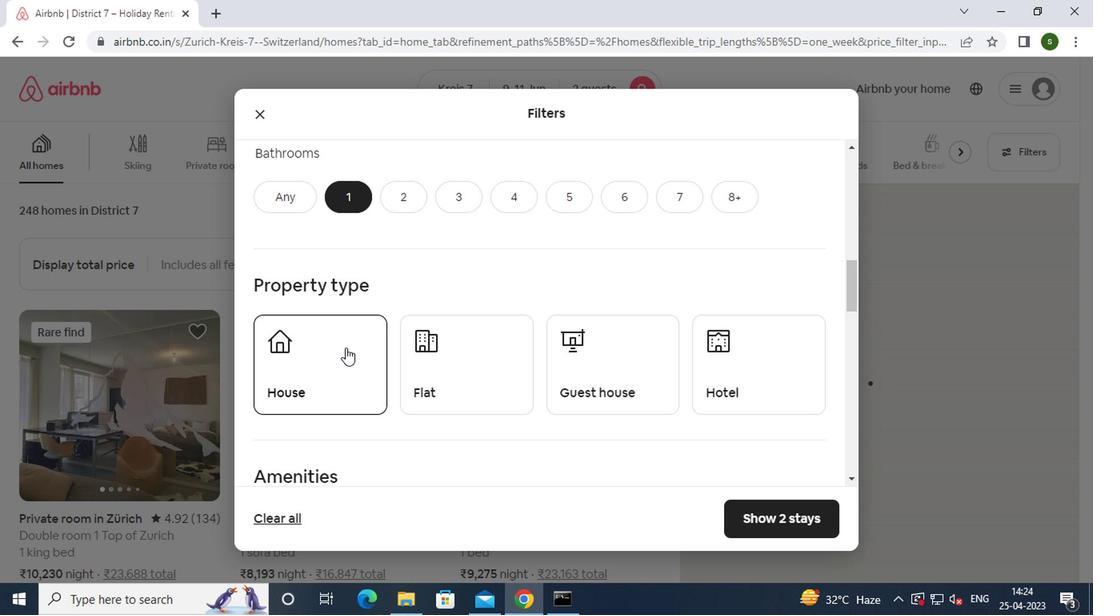 
Action: Mouse moved to (467, 367)
Screenshot: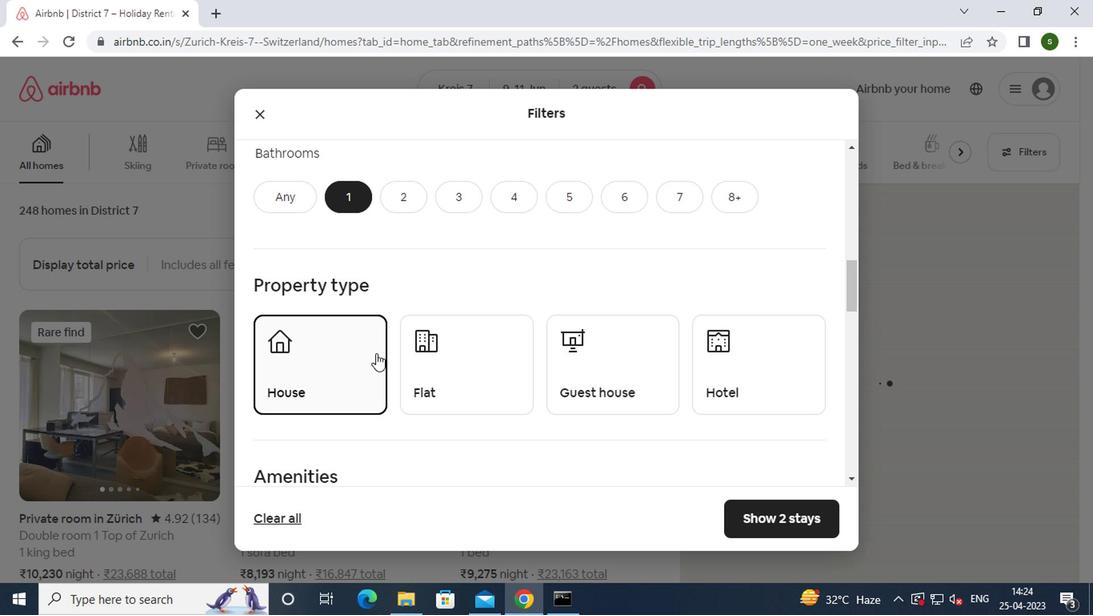 
Action: Mouse pressed left at (467, 367)
Screenshot: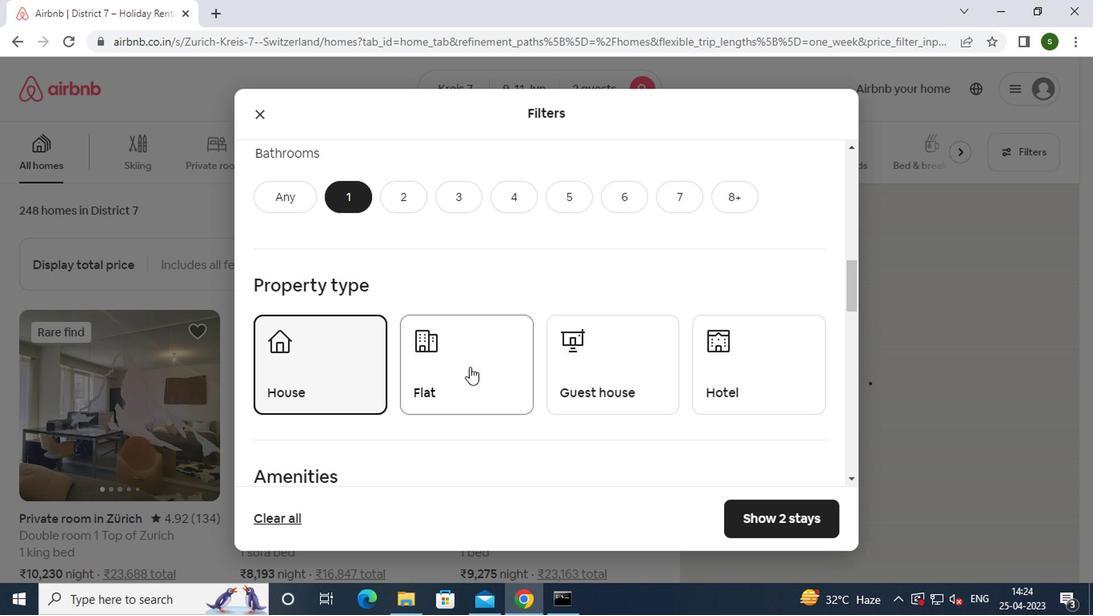
Action: Mouse moved to (591, 374)
Screenshot: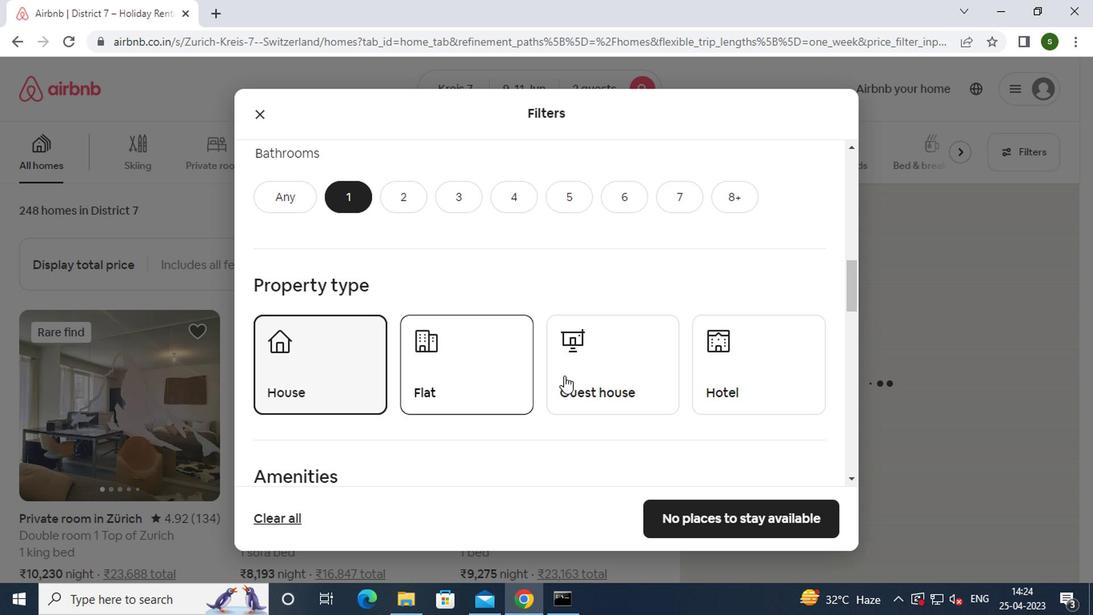 
Action: Mouse pressed left at (591, 374)
Screenshot: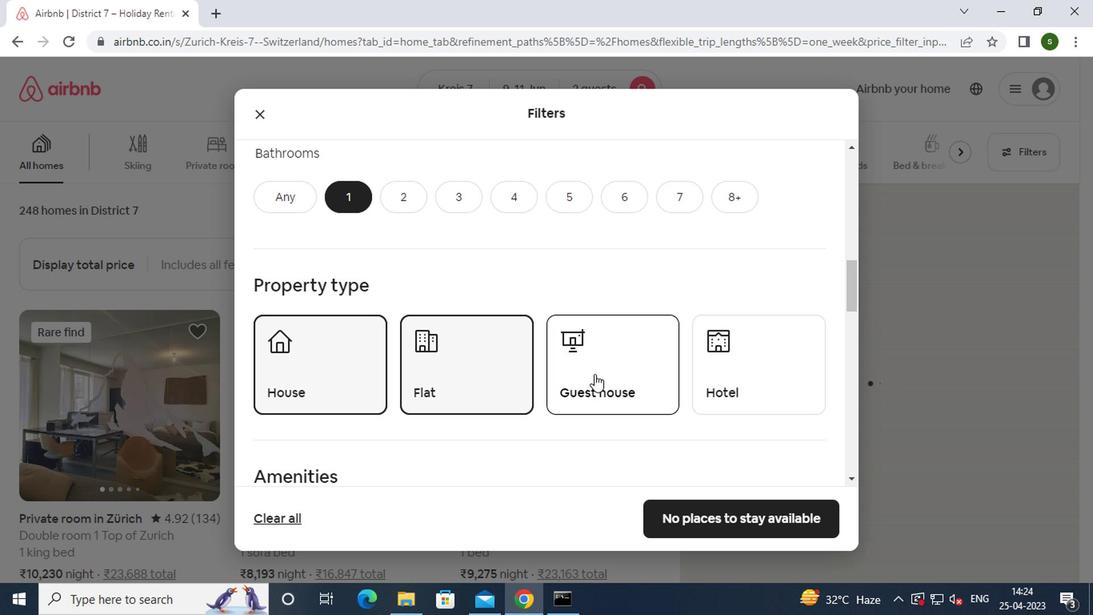 
Action: Mouse moved to (582, 374)
Screenshot: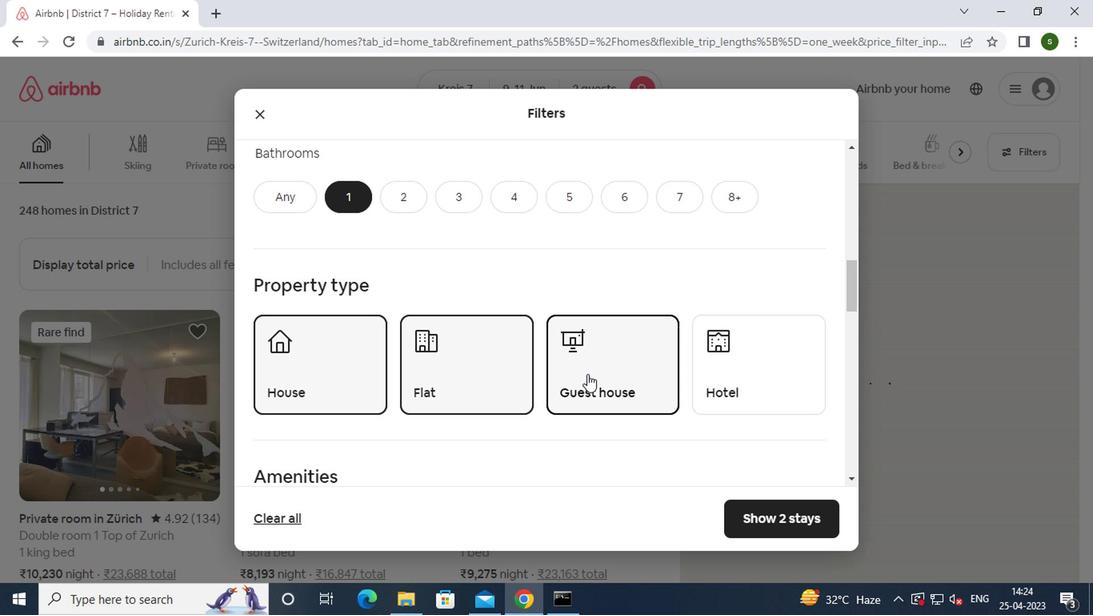 
Action: Mouse scrolled (582, 374) with delta (0, 0)
Screenshot: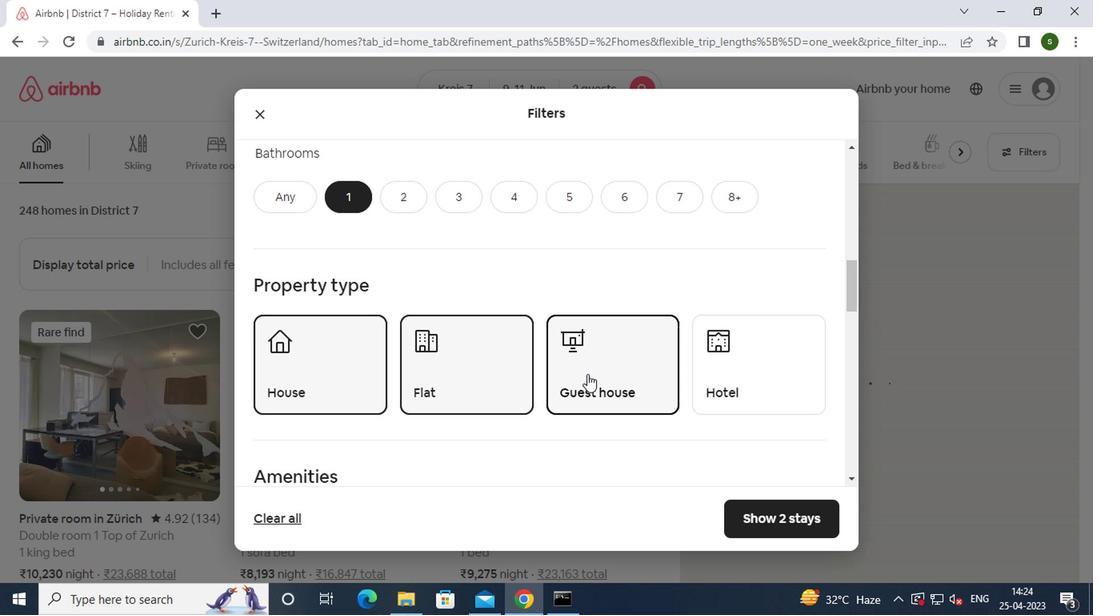 
Action: Mouse moved to (580, 374)
Screenshot: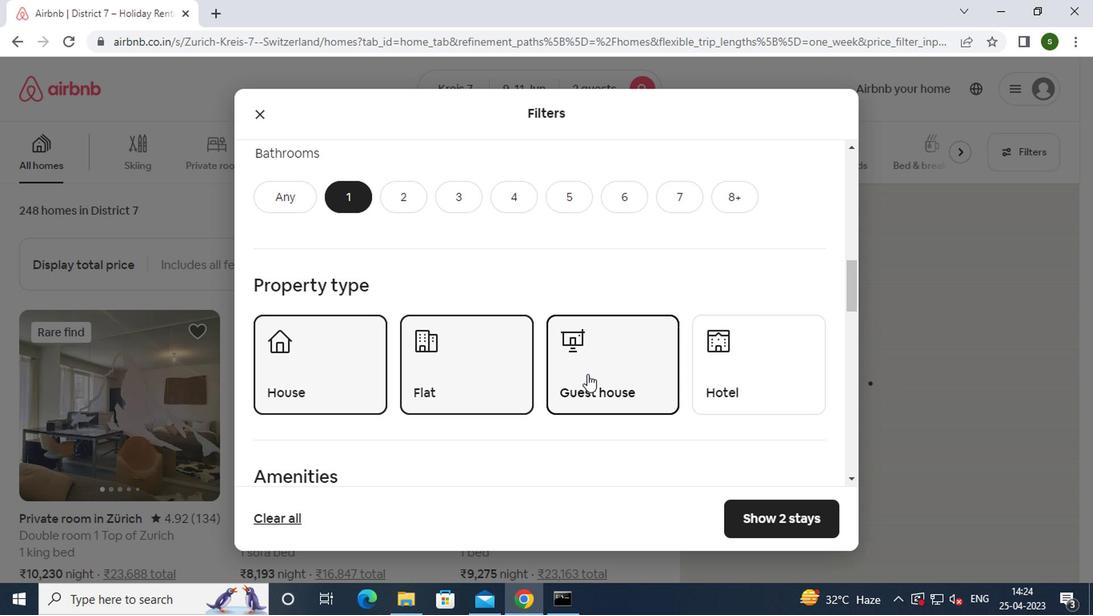 
Action: Mouse scrolled (580, 374) with delta (0, 0)
Screenshot: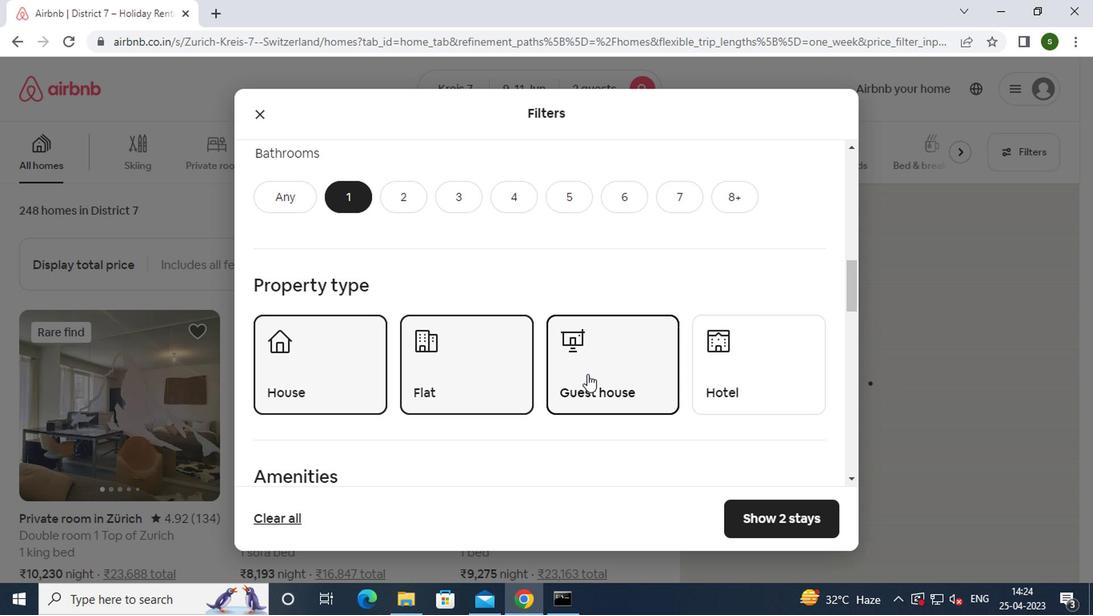 
Action: Mouse moved to (303, 395)
Screenshot: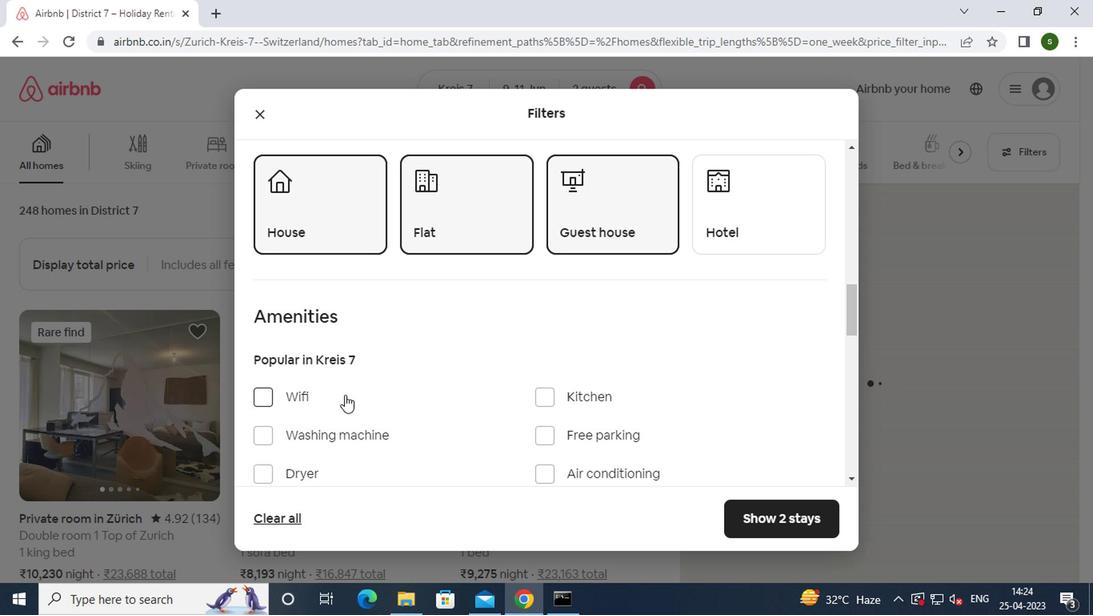 
Action: Mouse pressed left at (303, 395)
Screenshot: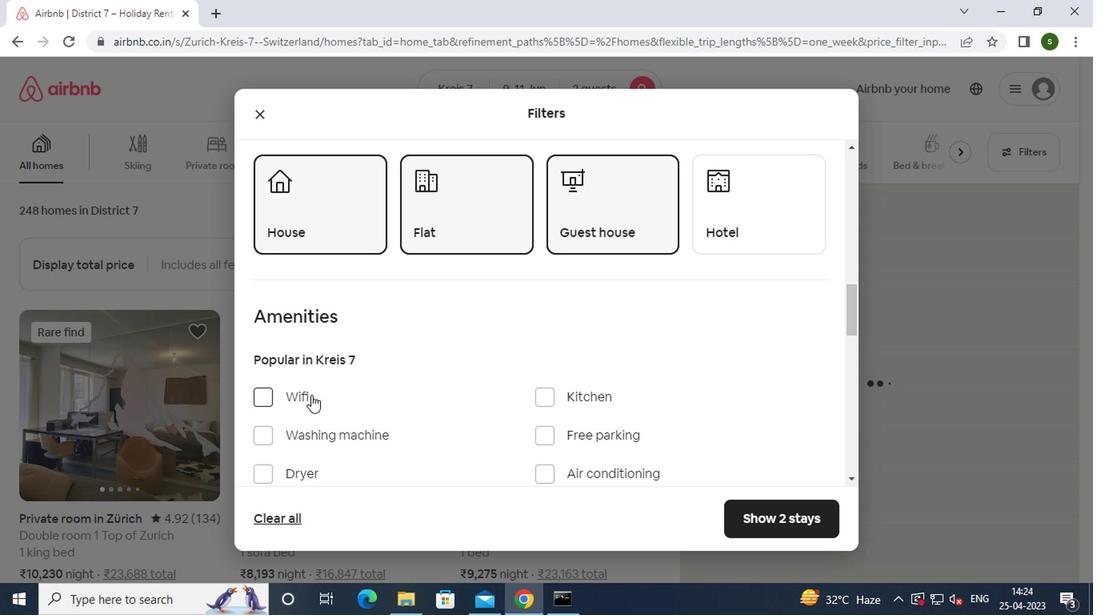
Action: Mouse moved to (481, 381)
Screenshot: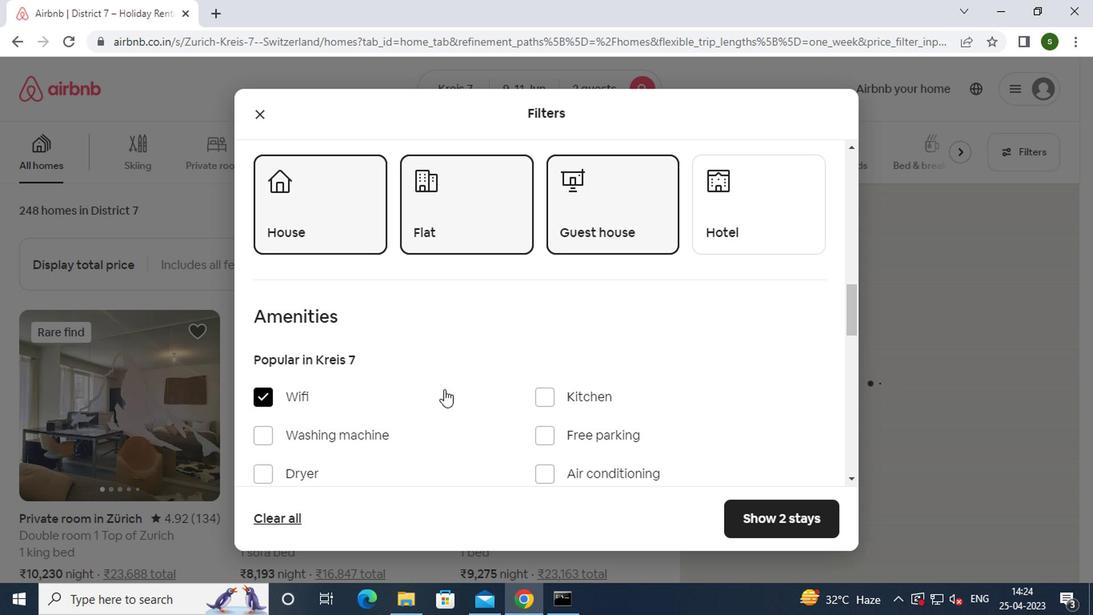 
Action: Mouse scrolled (481, 380) with delta (0, 0)
Screenshot: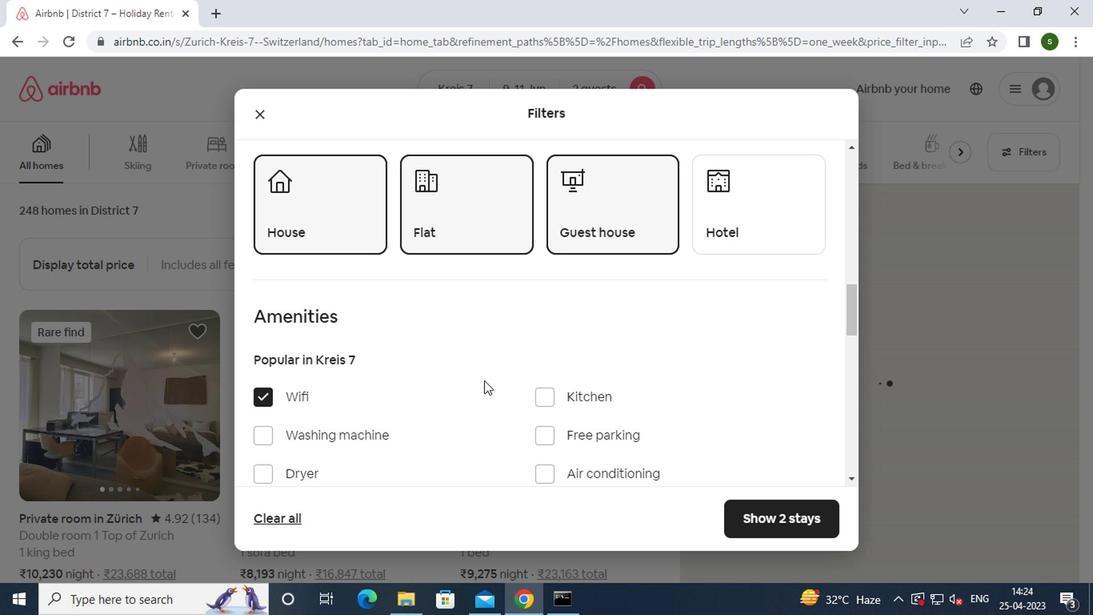 
Action: Mouse scrolled (481, 380) with delta (0, 0)
Screenshot: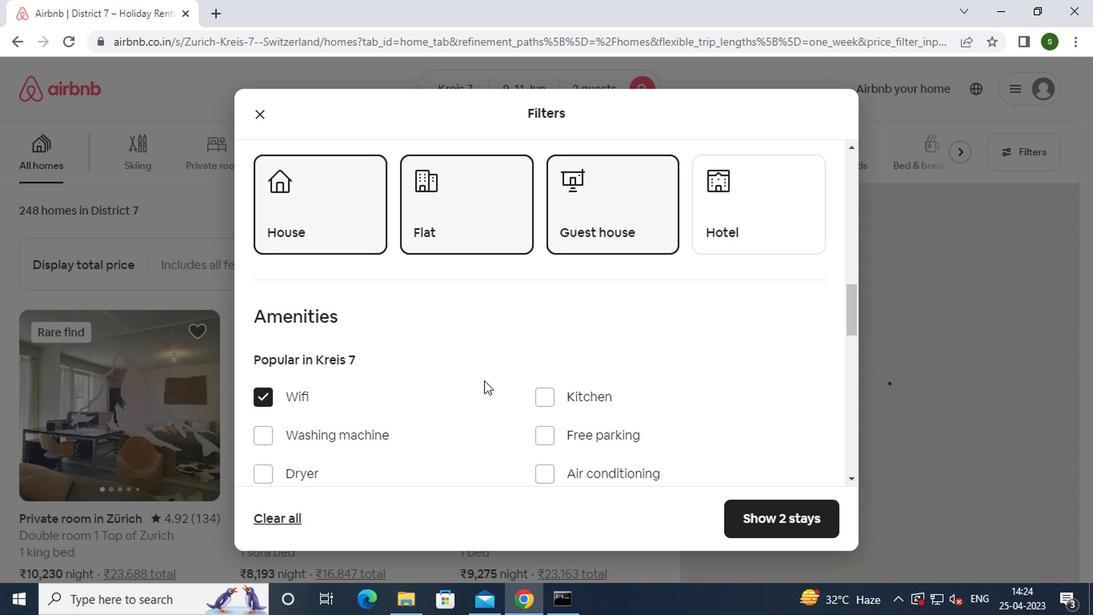 
Action: Mouse scrolled (481, 380) with delta (0, 0)
Screenshot: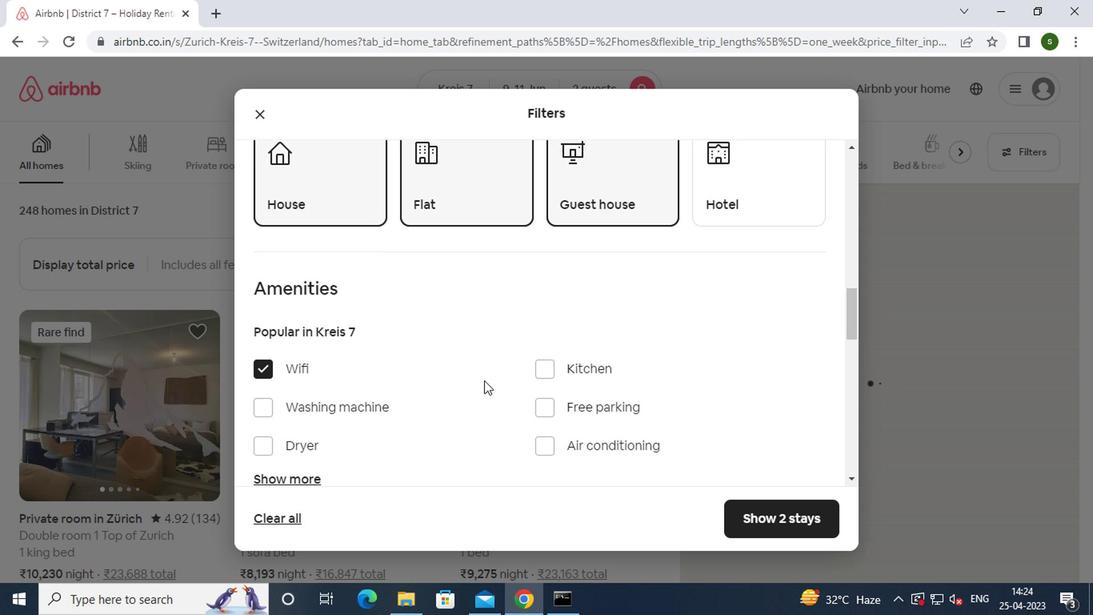 
Action: Mouse scrolled (481, 380) with delta (0, 0)
Screenshot: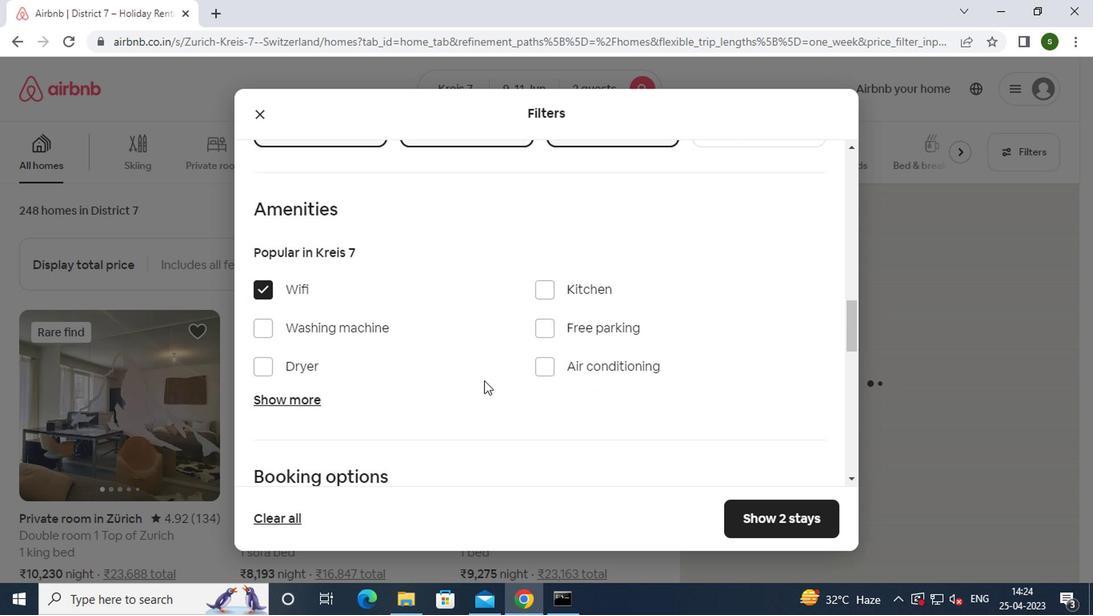 
Action: Mouse moved to (782, 370)
Screenshot: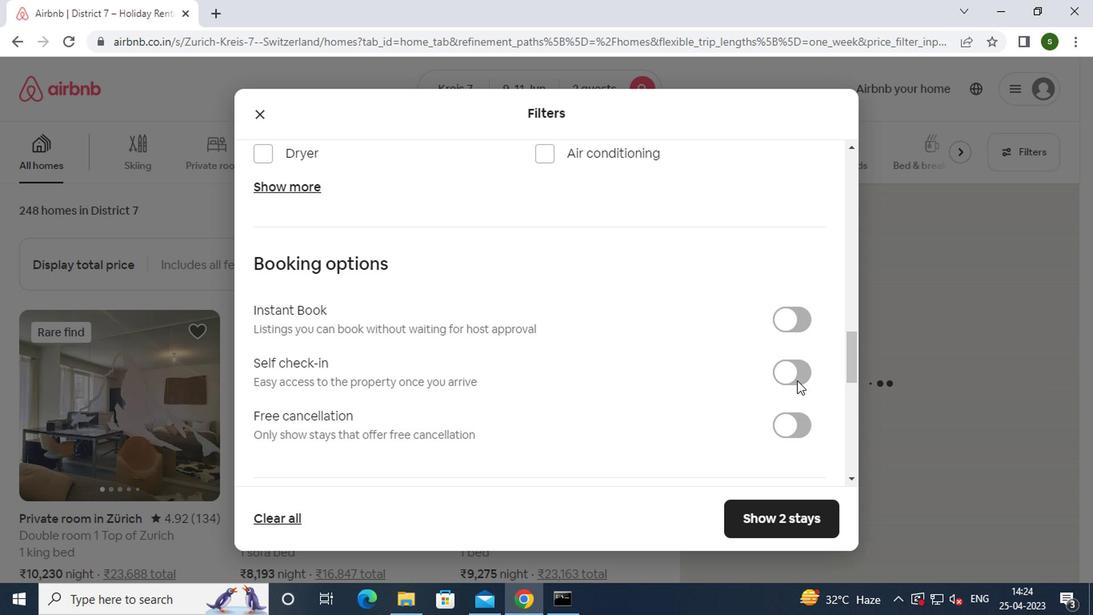 
Action: Mouse pressed left at (782, 370)
Screenshot: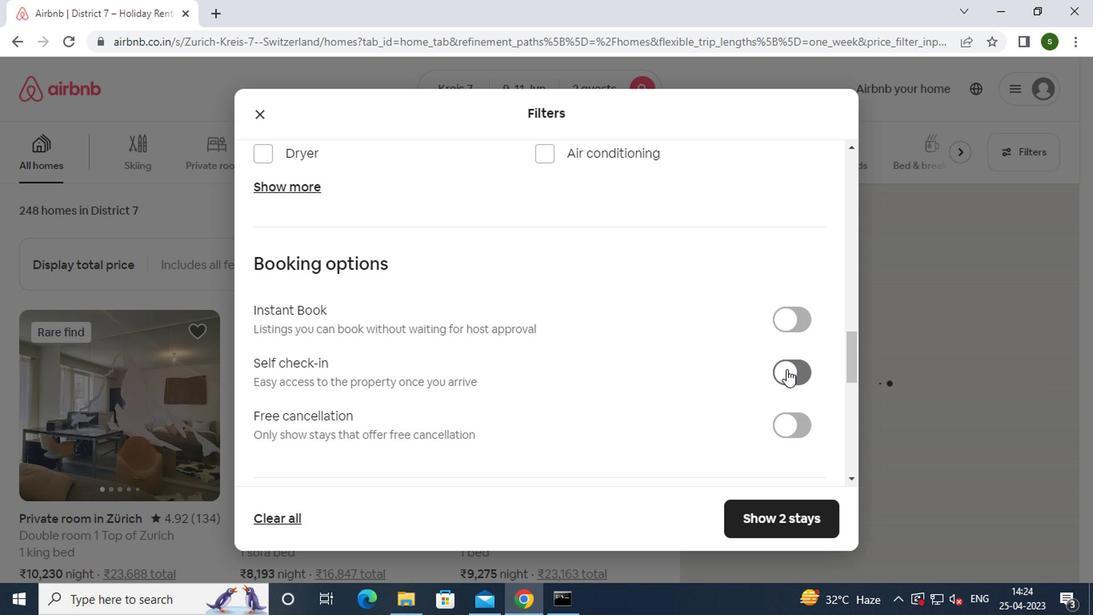 
Action: Mouse moved to (607, 381)
Screenshot: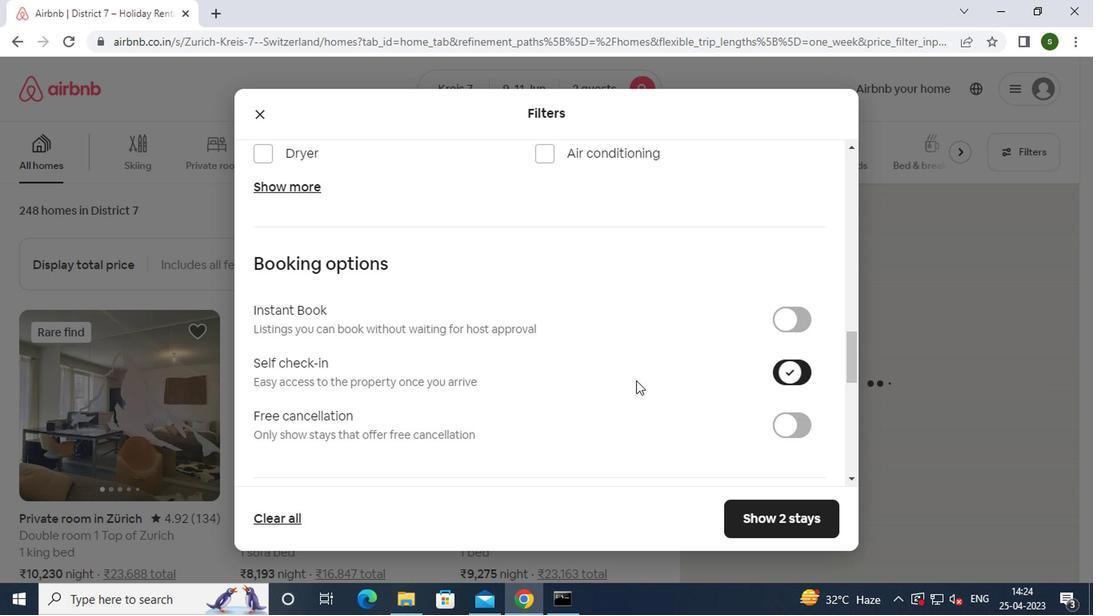 
Action: Mouse scrolled (607, 380) with delta (0, 0)
Screenshot: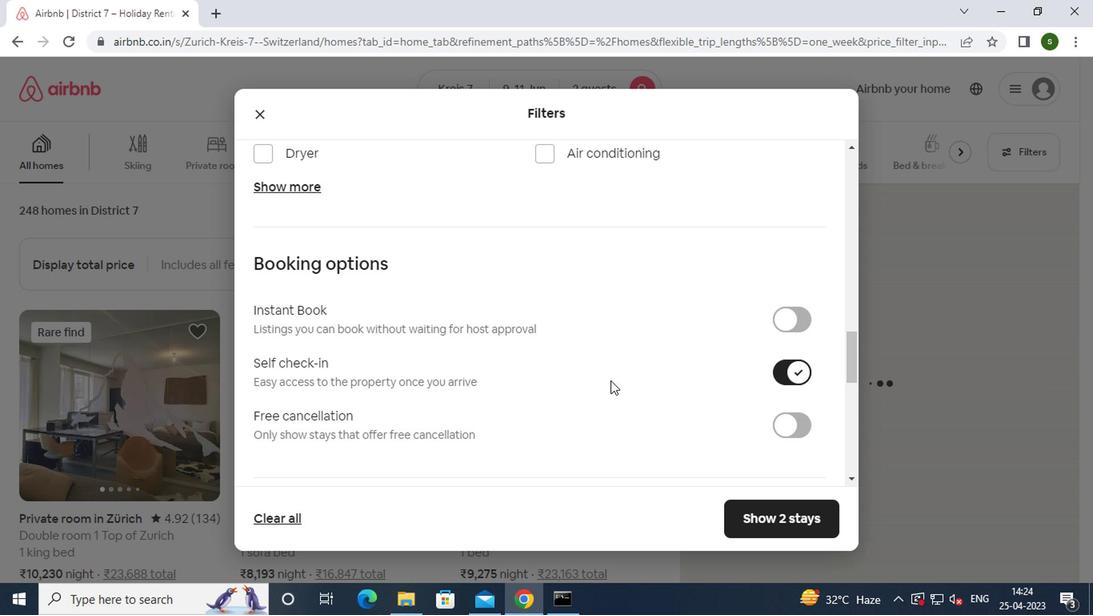 
Action: Mouse scrolled (607, 380) with delta (0, 0)
Screenshot: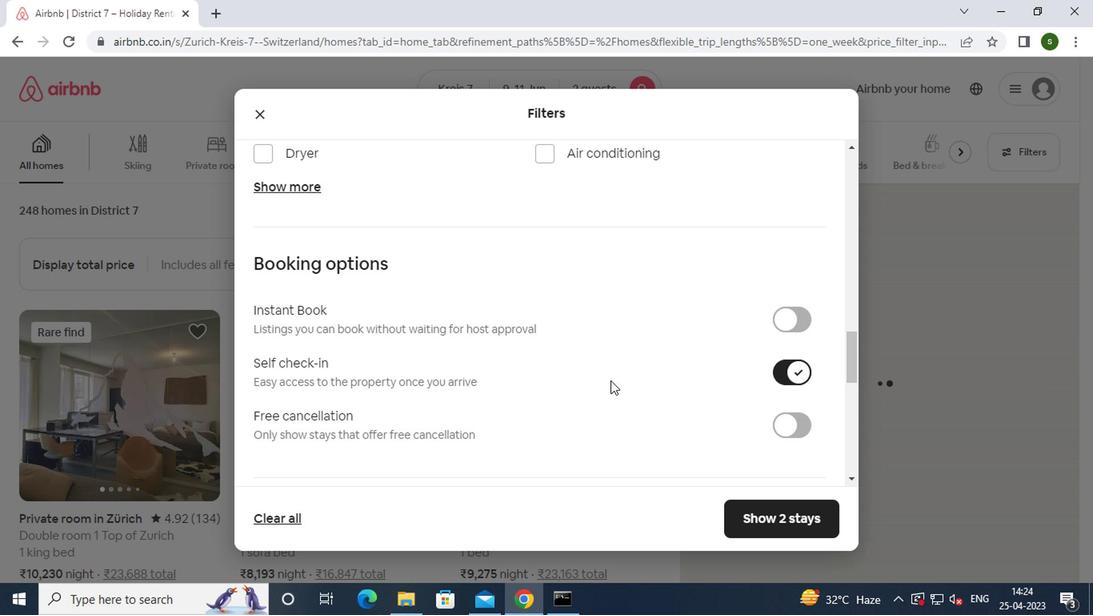 
Action: Mouse scrolled (607, 380) with delta (0, 0)
Screenshot: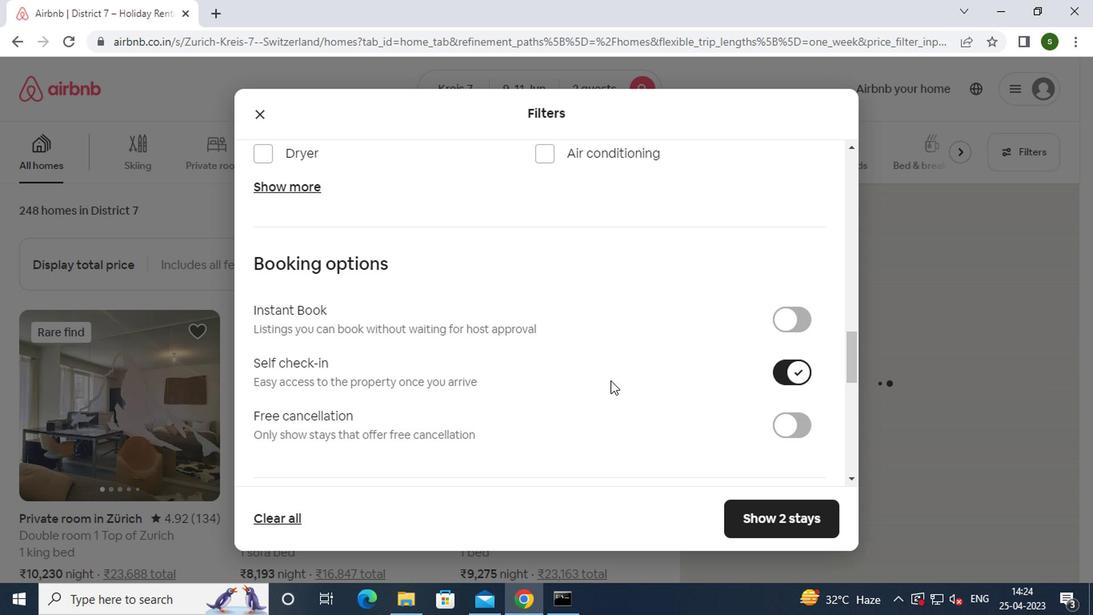 
Action: Mouse scrolled (607, 380) with delta (0, 0)
Screenshot: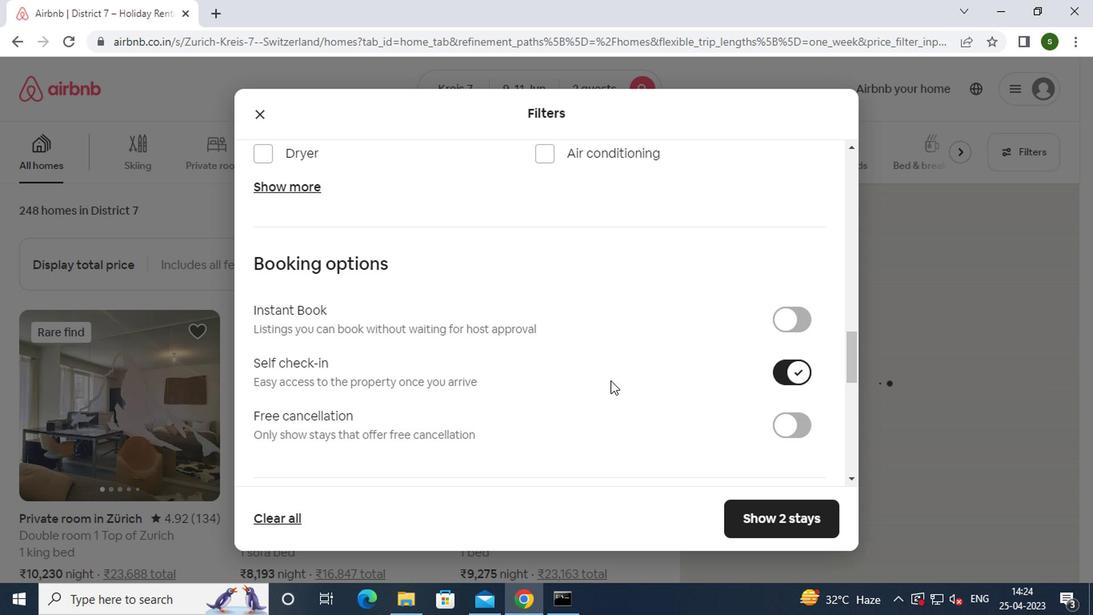 
Action: Mouse moved to (608, 379)
Screenshot: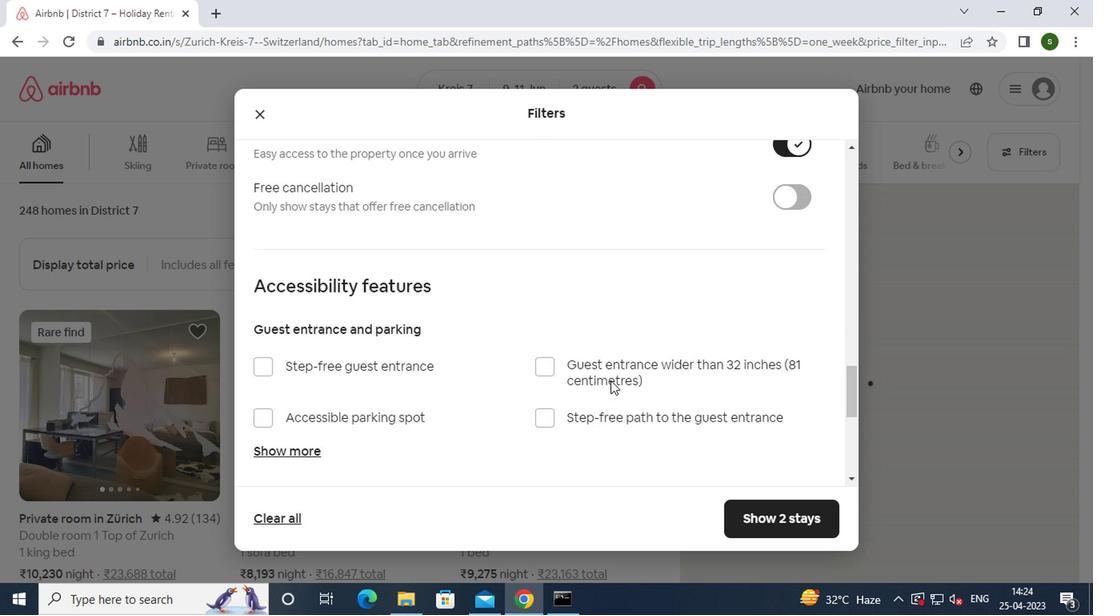 
Action: Mouse scrolled (608, 378) with delta (0, 0)
Screenshot: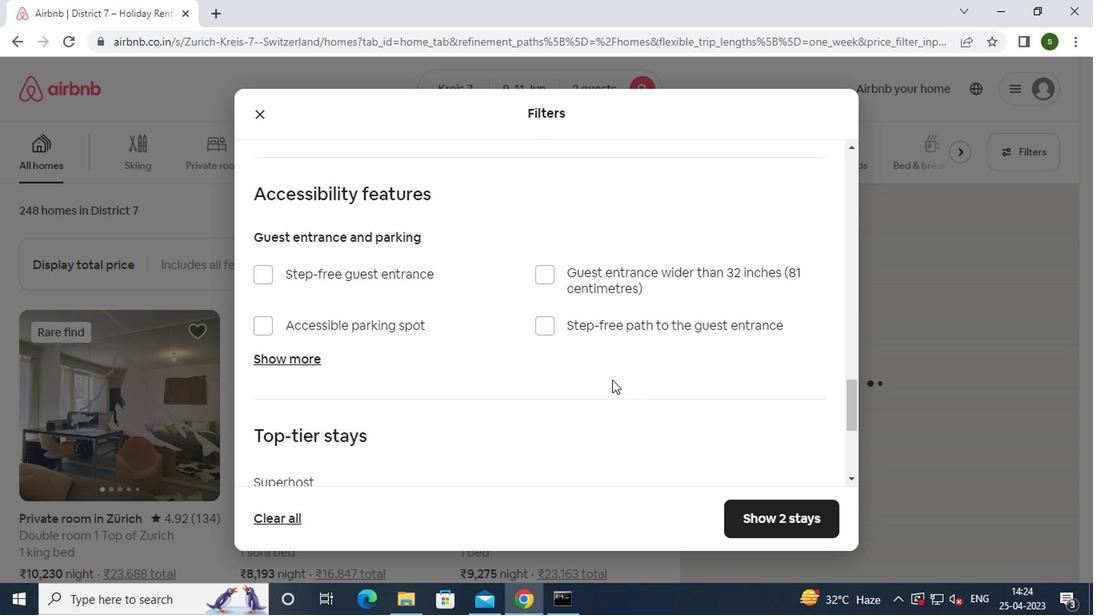 
Action: Mouse scrolled (608, 378) with delta (0, 0)
Screenshot: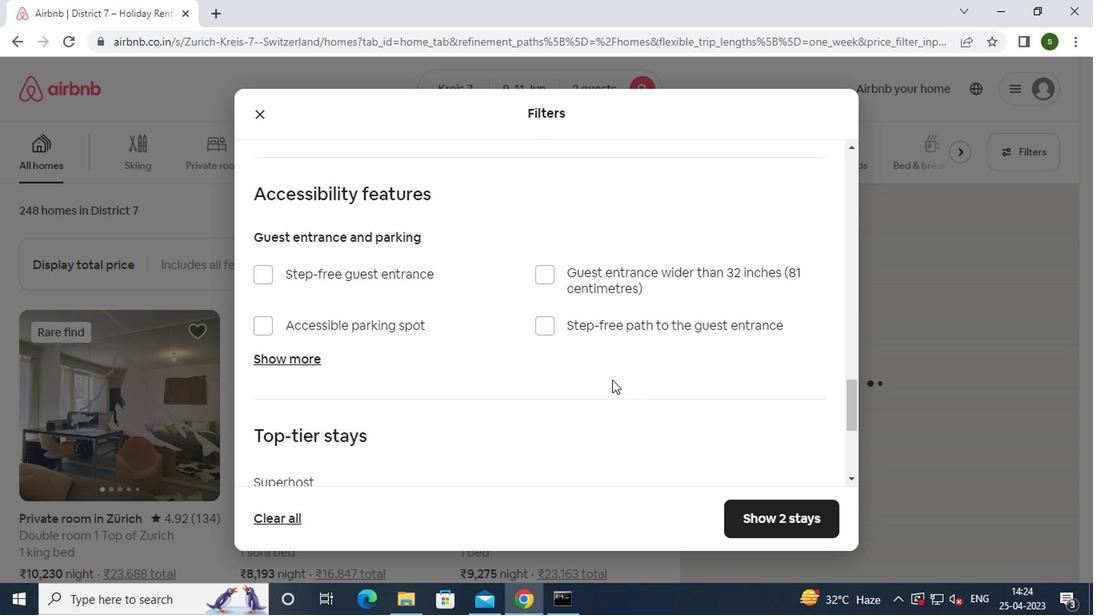 
Action: Mouse scrolled (608, 378) with delta (0, 0)
Screenshot: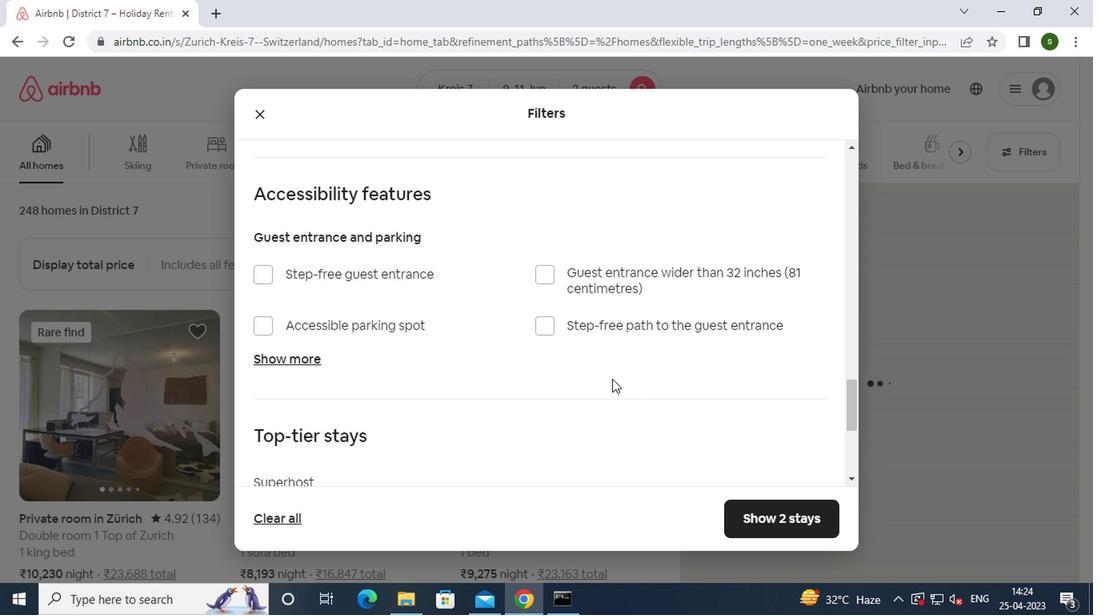 
Action: Mouse moved to (308, 407)
Screenshot: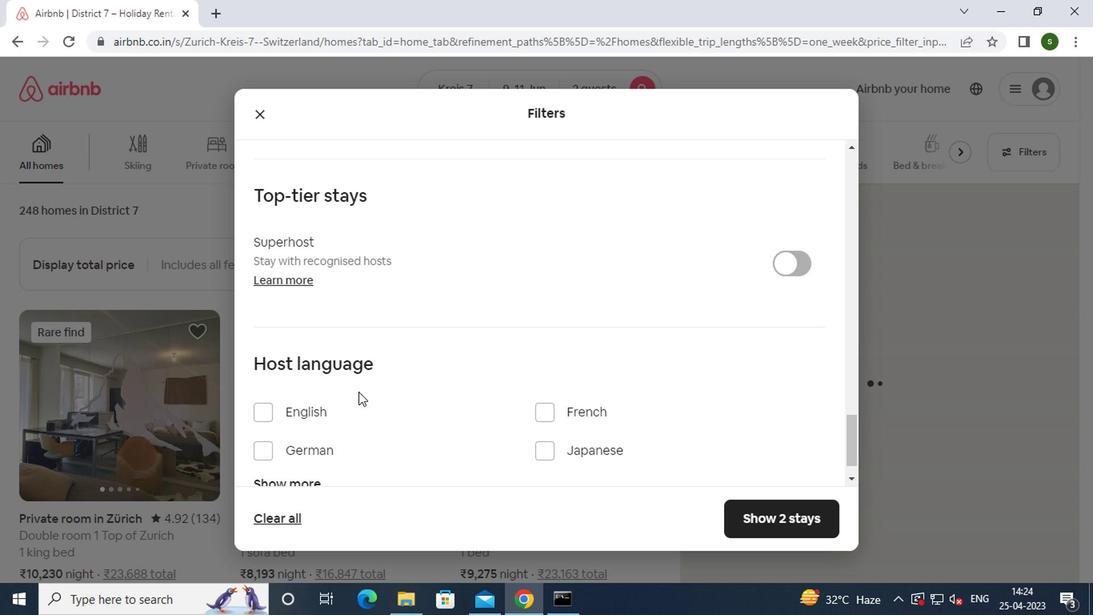 
Action: Mouse pressed left at (308, 407)
Screenshot: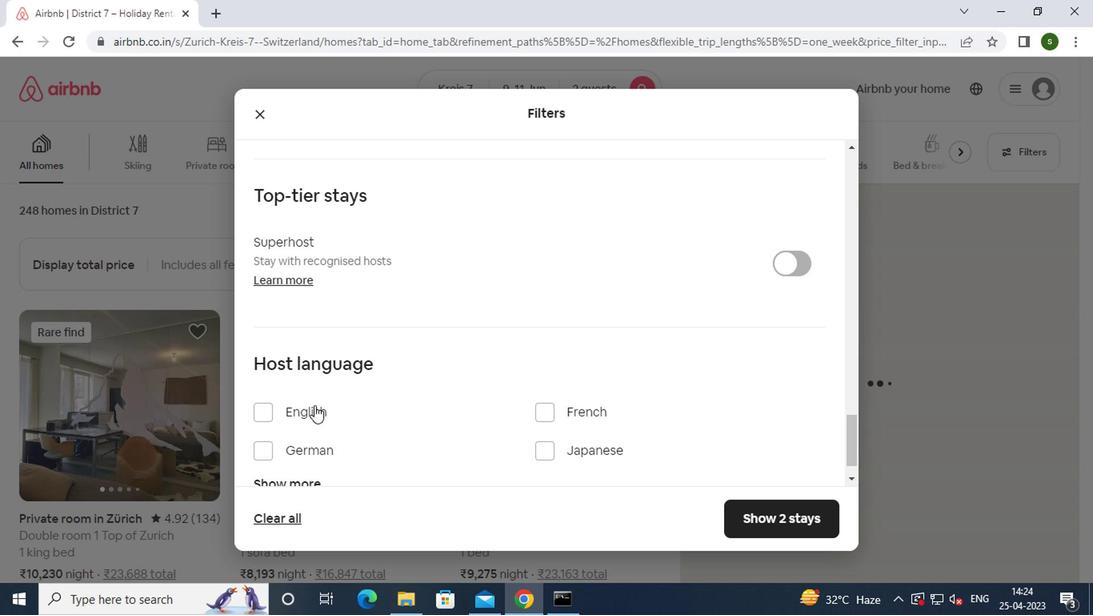
Action: Mouse moved to (751, 517)
Screenshot: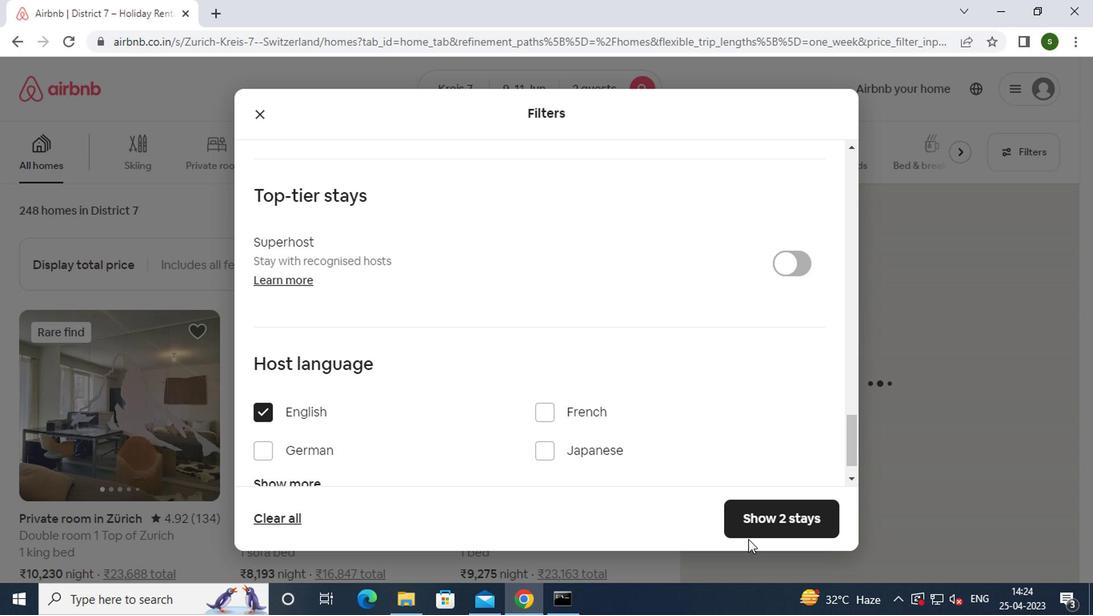 
Action: Mouse pressed left at (751, 517)
Screenshot: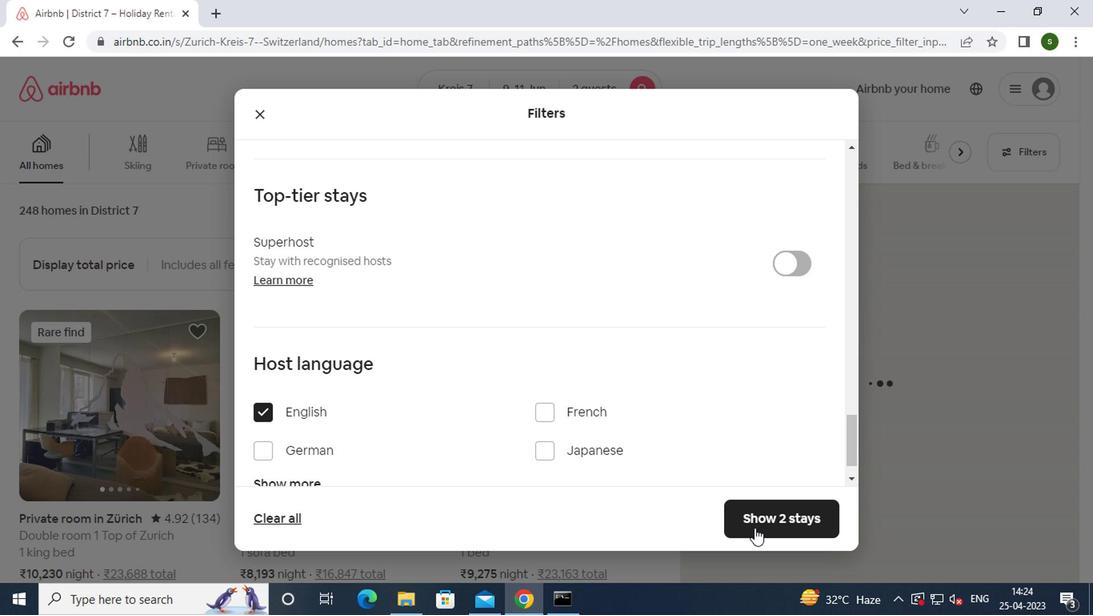 
Action: Mouse moved to (504, 256)
Screenshot: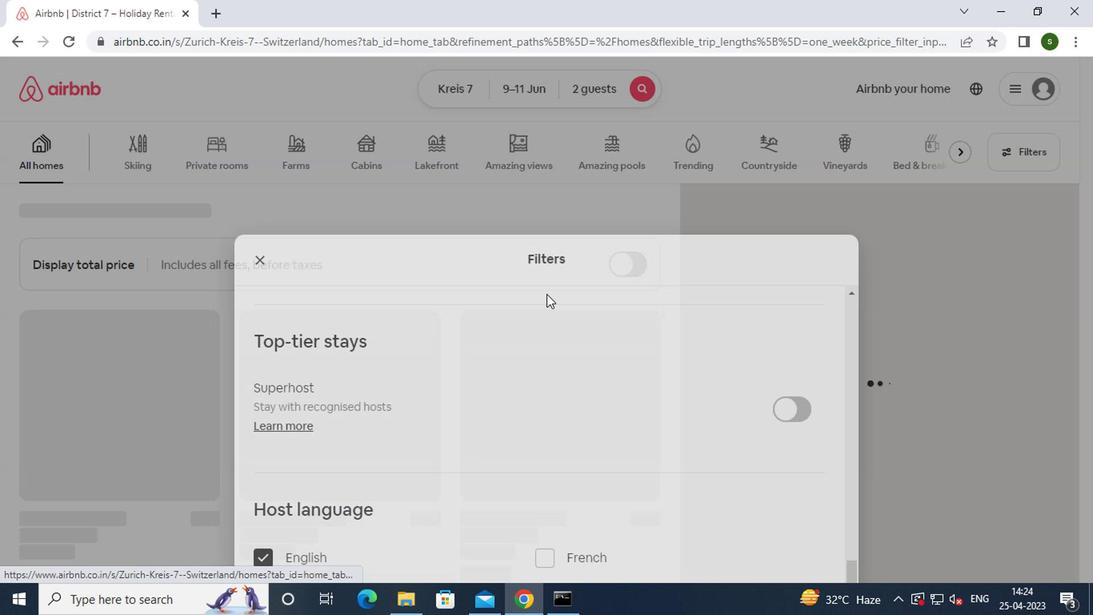 
